 Task: Enable iCloud Drive to sync files across your devices. Create a folder and test its synchronization.
Action: Mouse pressed left at (182, 141)
Screenshot: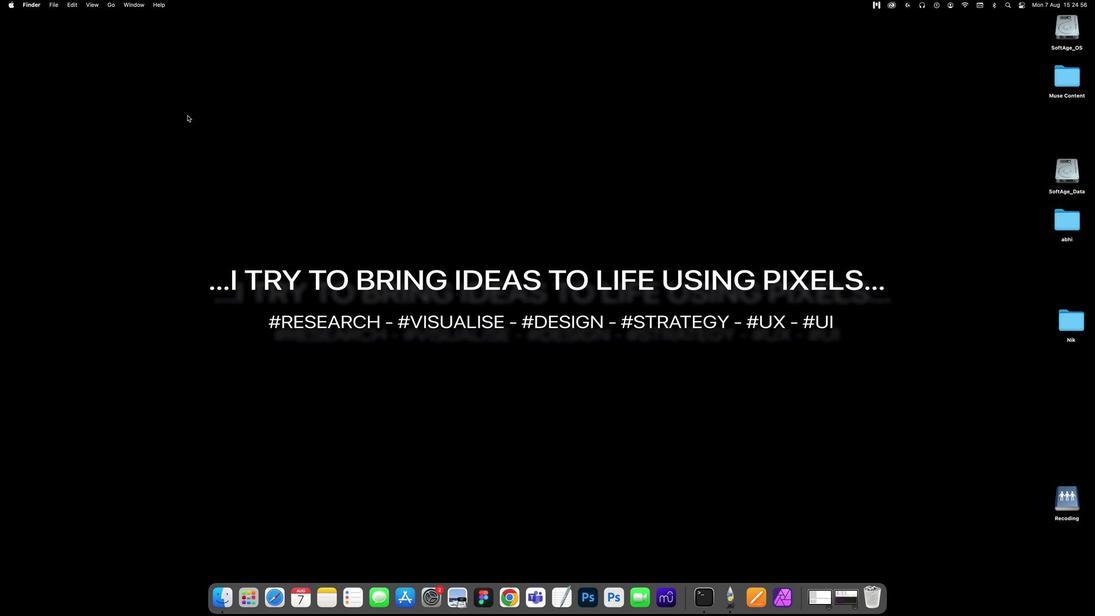 
Action: Mouse moved to (11, 81)
Screenshot: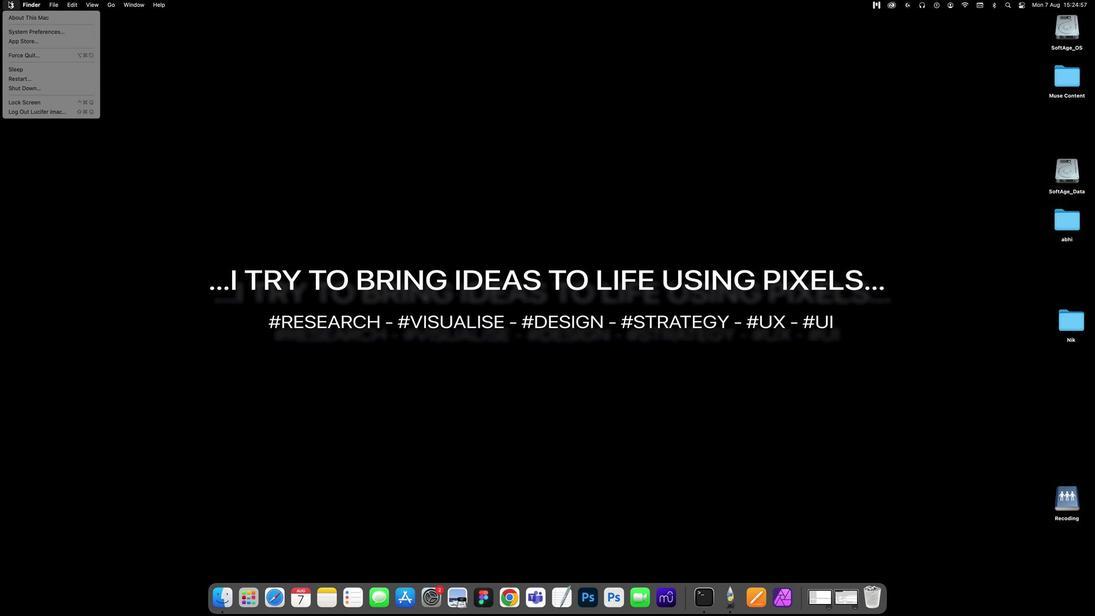 
Action: Mouse pressed left at (11, 81)
Screenshot: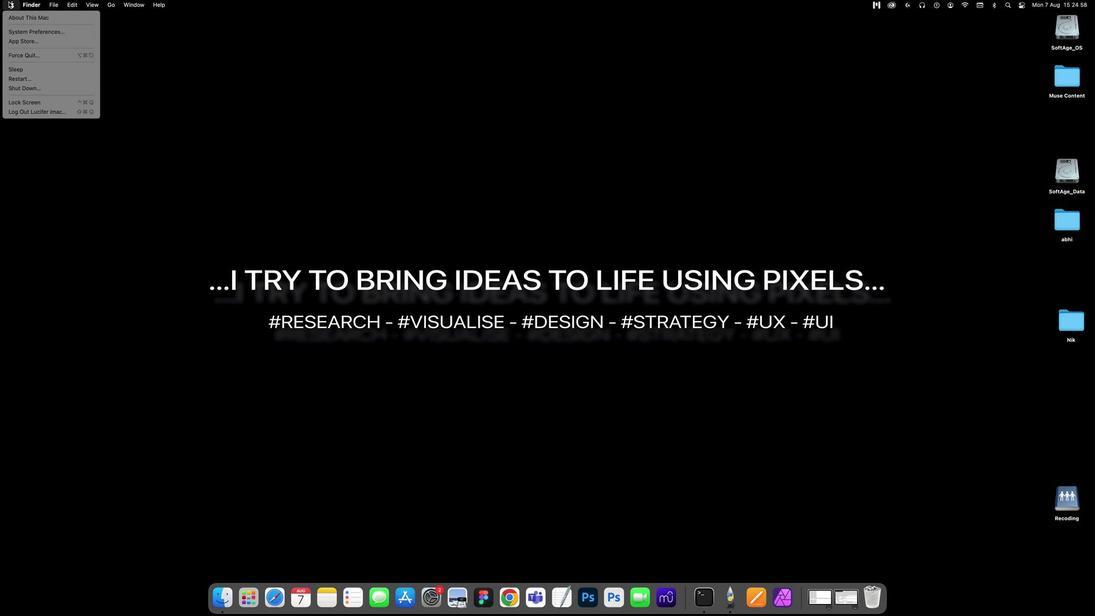 
Action: Mouse moved to (14, 95)
Screenshot: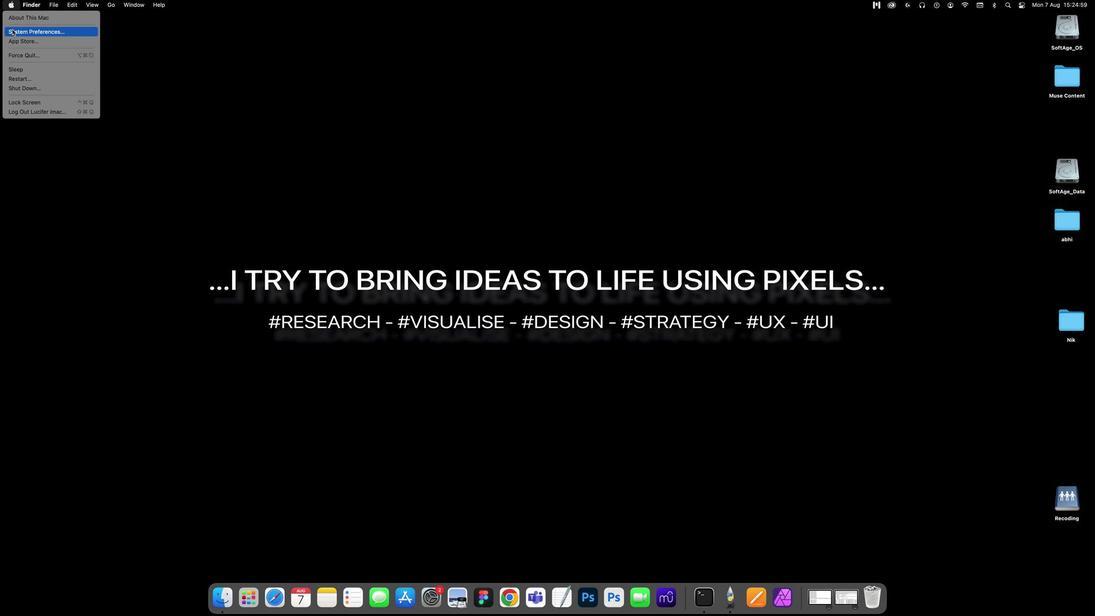 
Action: Mouse pressed left at (14, 95)
Screenshot: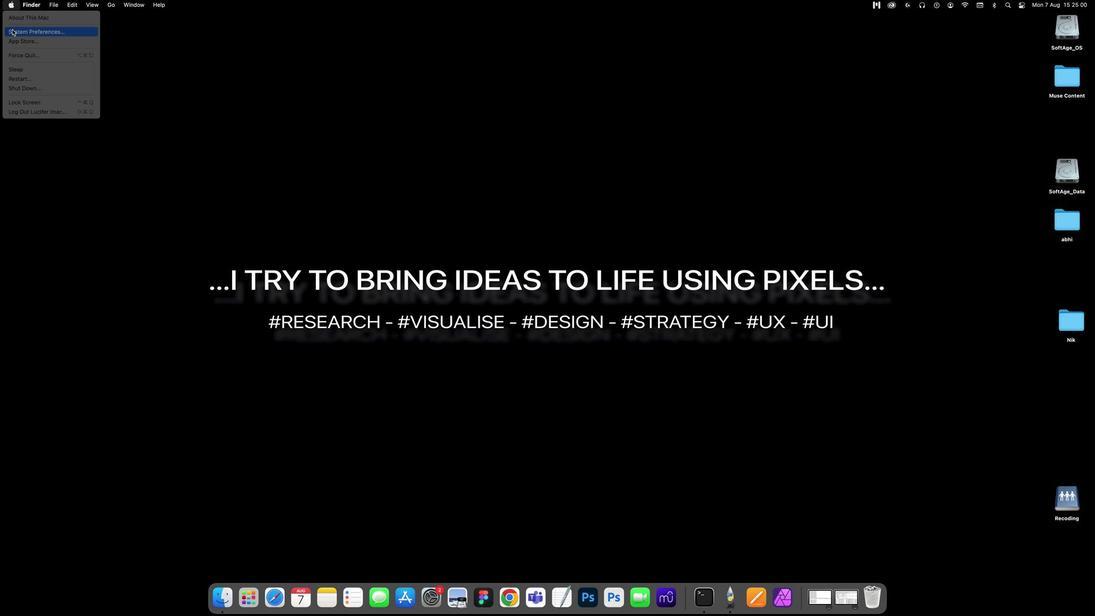 
Action: Mouse moved to (606, 166)
Screenshot: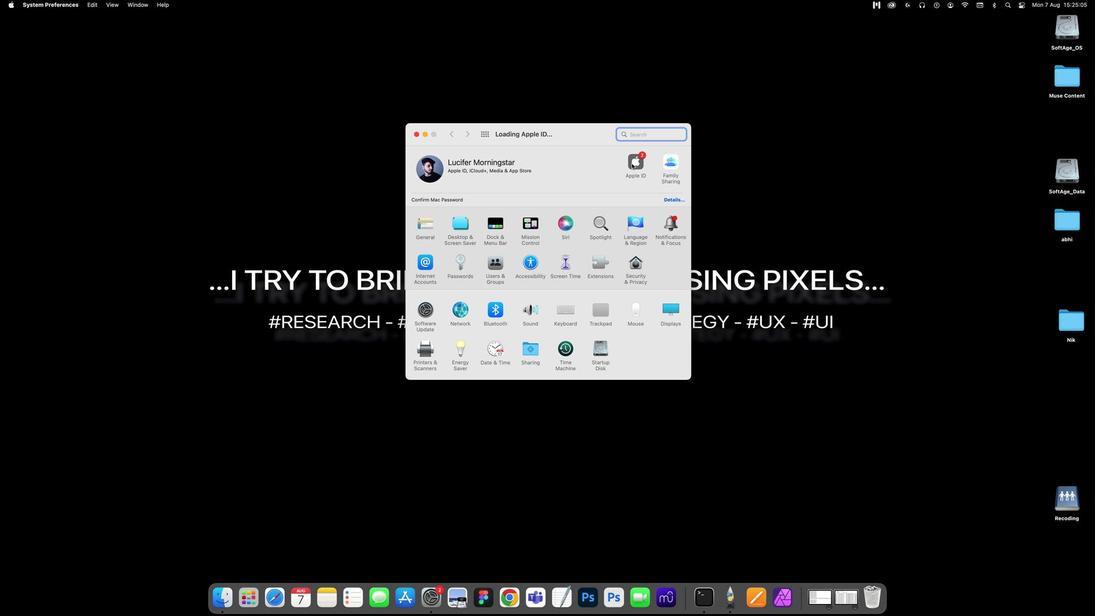 
Action: Mouse pressed left at (606, 166)
Screenshot: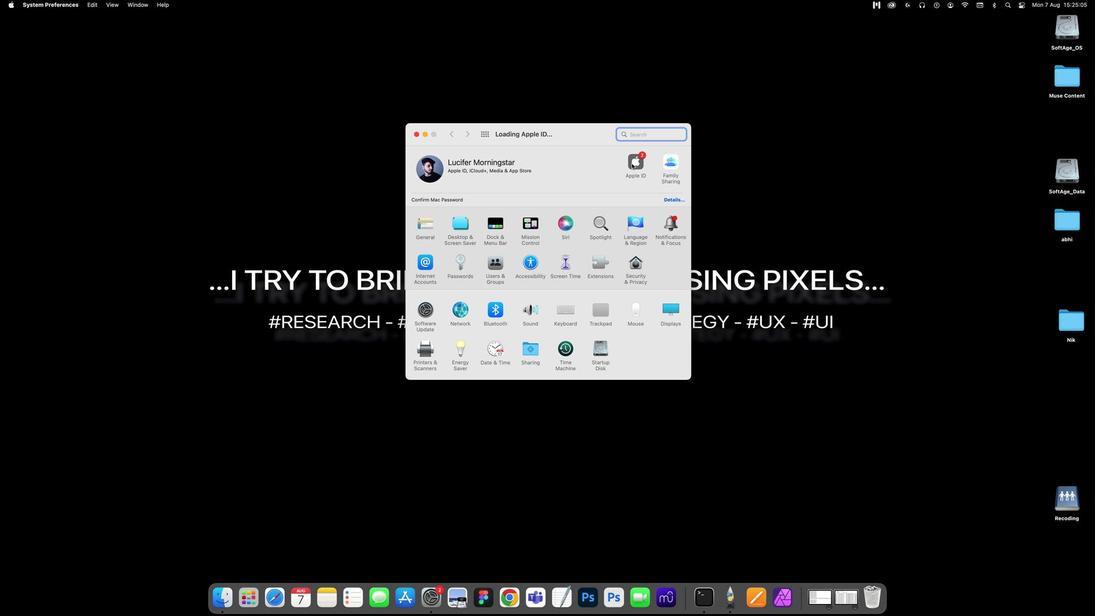 
Action: Mouse moved to (414, 237)
Screenshot: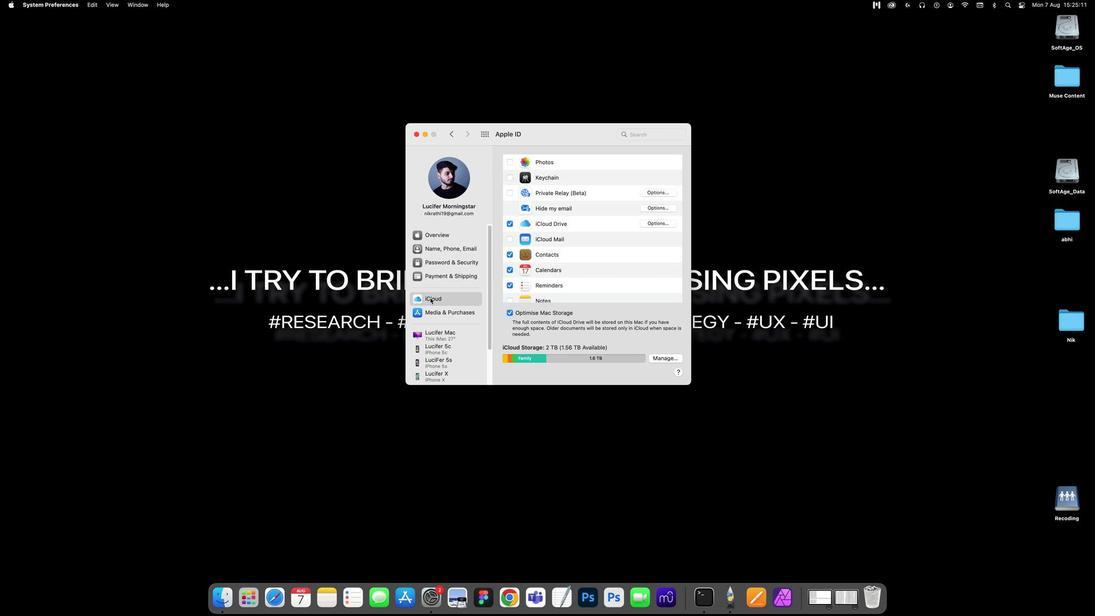 
Action: Mouse pressed left at (414, 237)
Screenshot: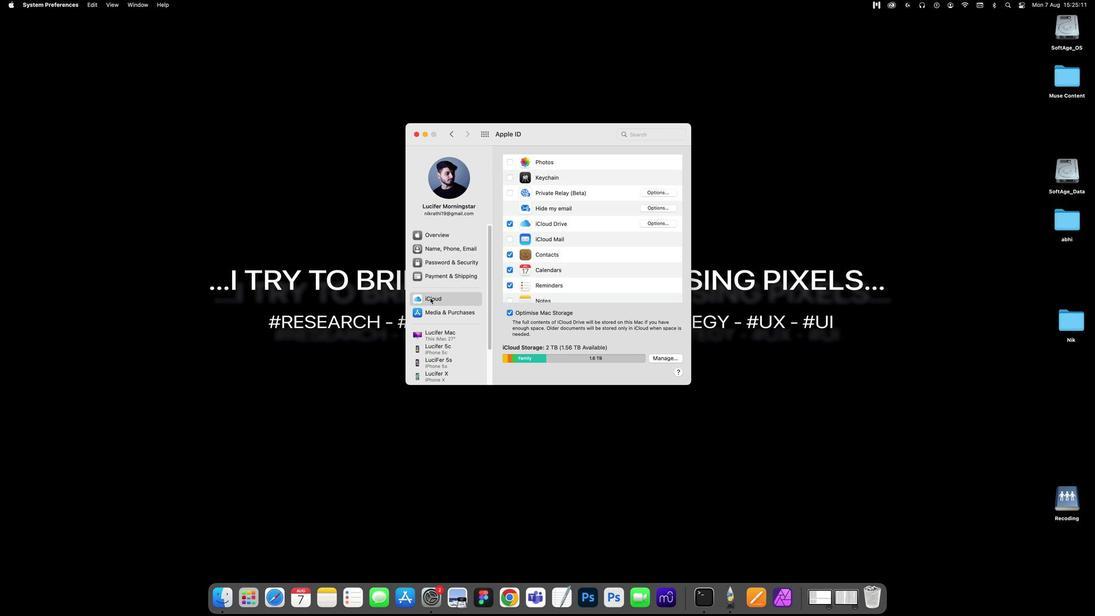
Action: Mouse moved to (495, 174)
Screenshot: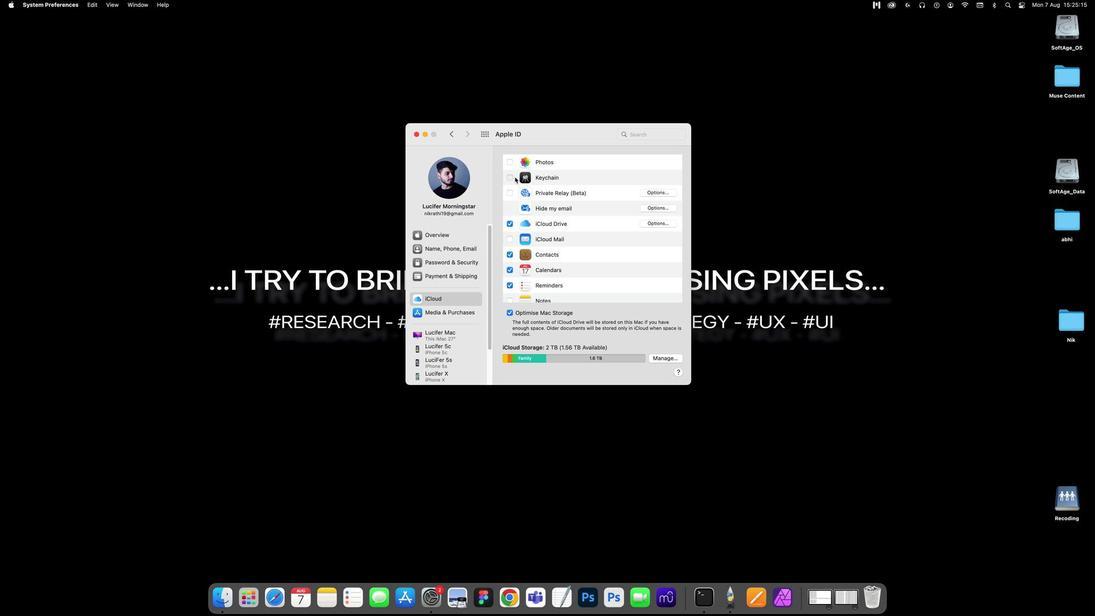 
Action: Mouse pressed left at (495, 174)
Screenshot: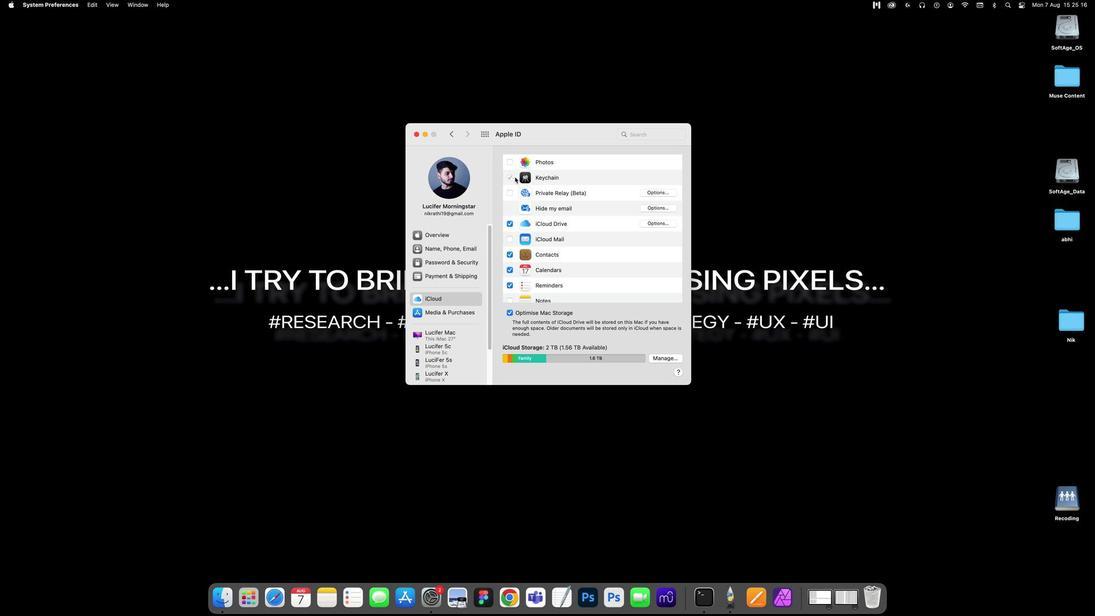 
Action: Mouse moved to (535, 232)
Screenshot: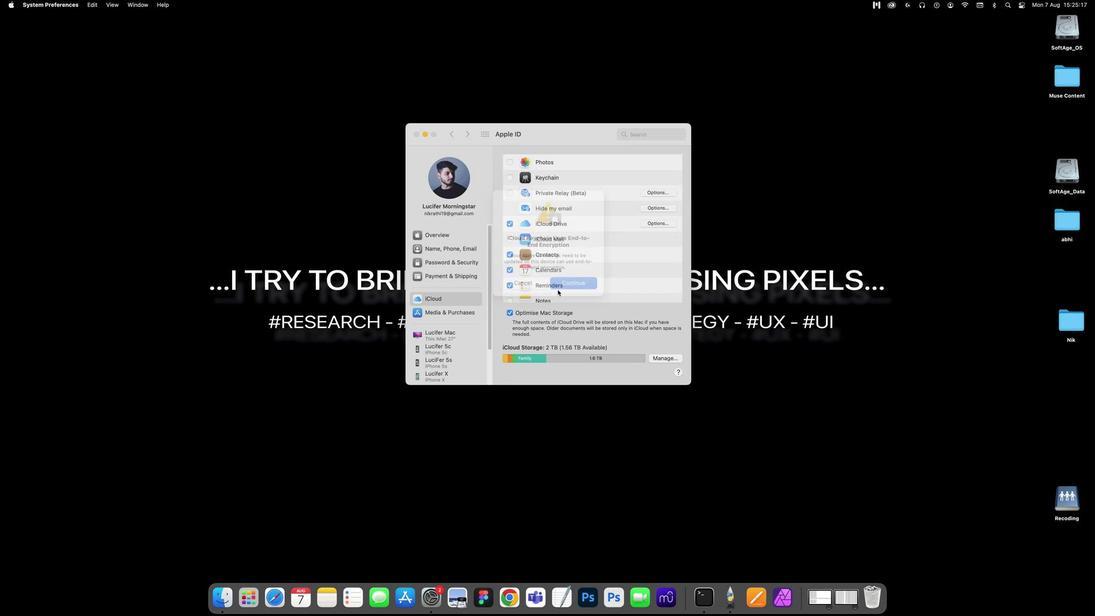 
Action: Mouse pressed left at (535, 232)
Screenshot: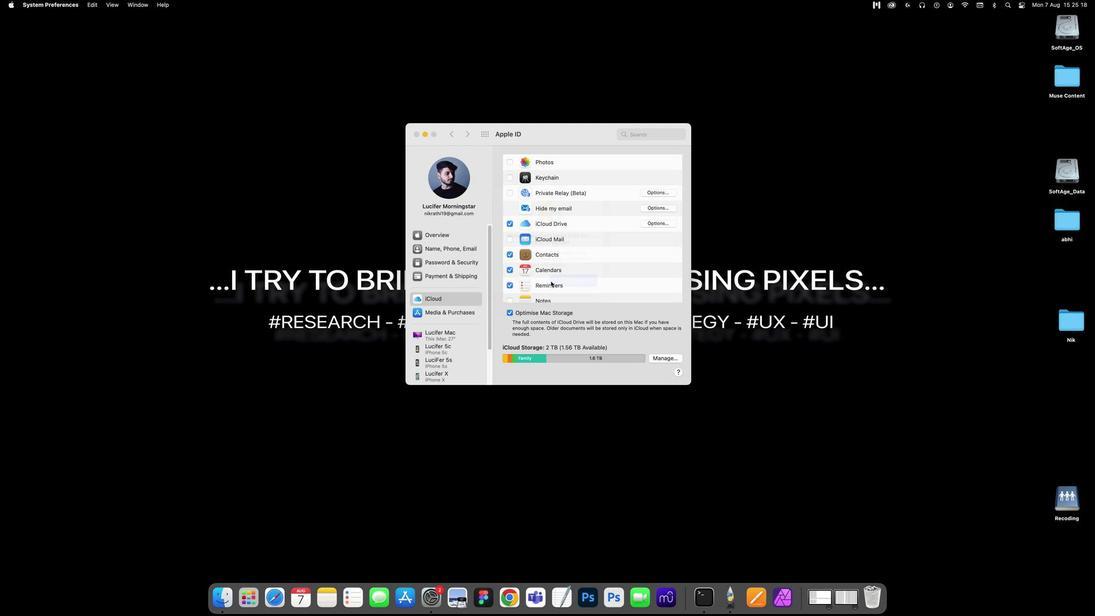 
Action: Mouse moved to (487, 198)
Screenshot: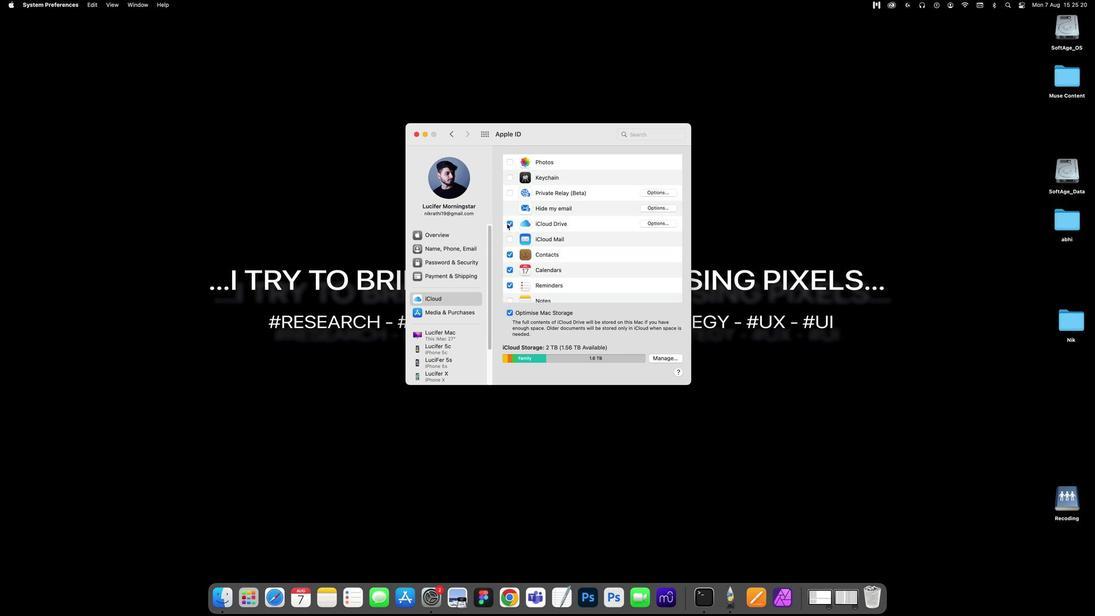 
Action: Mouse pressed left at (487, 198)
Screenshot: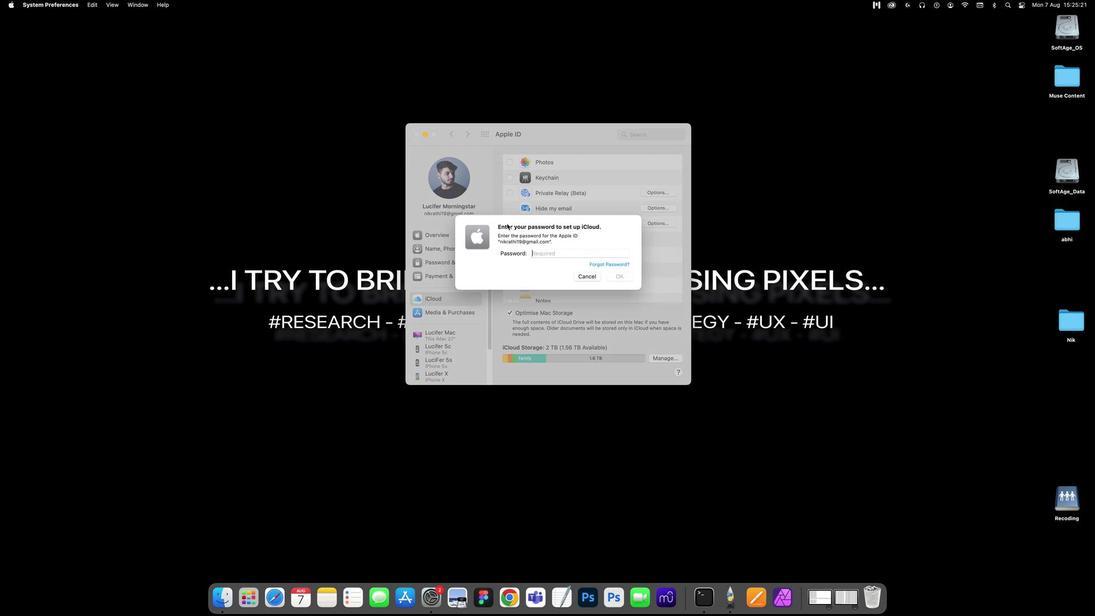 
Action: Mouse moved to (527, 226)
Screenshot: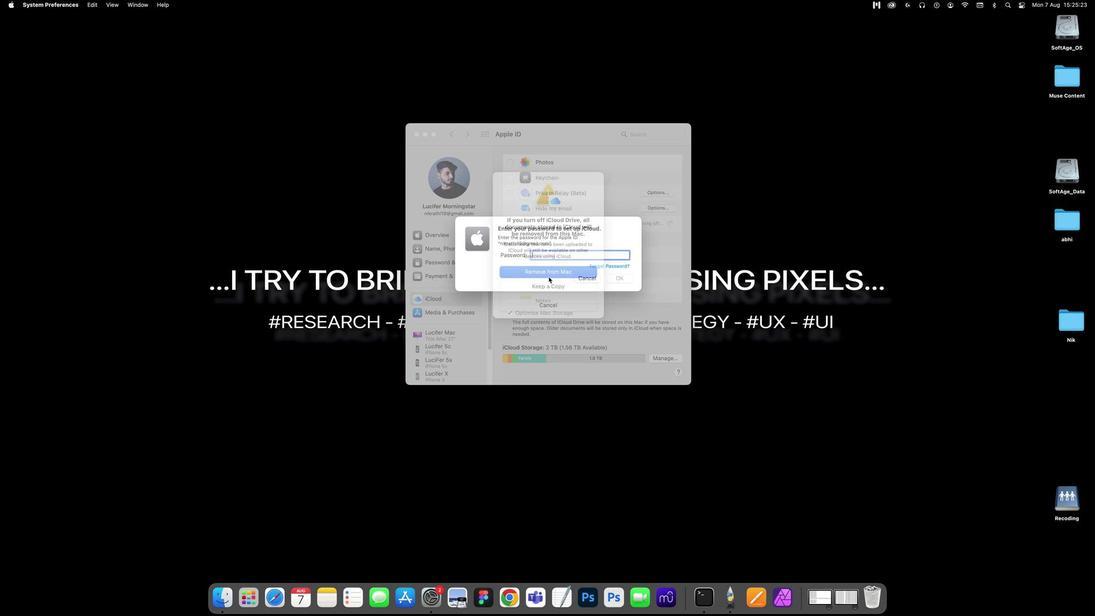 
Action: Mouse pressed left at (527, 226)
Screenshot: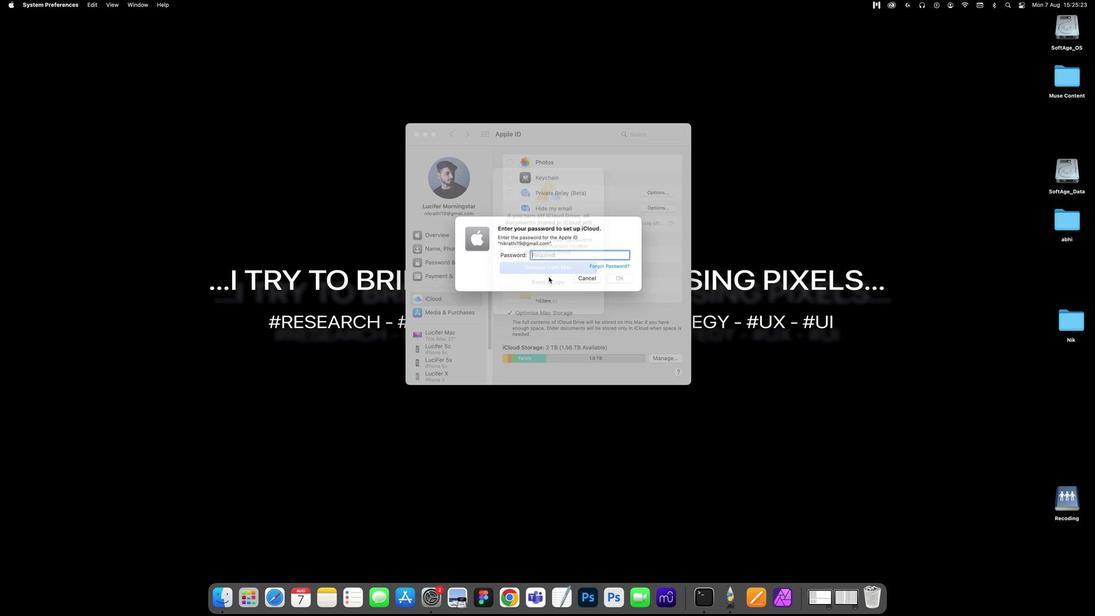 
Action: Mouse moved to (522, 202)
Screenshot: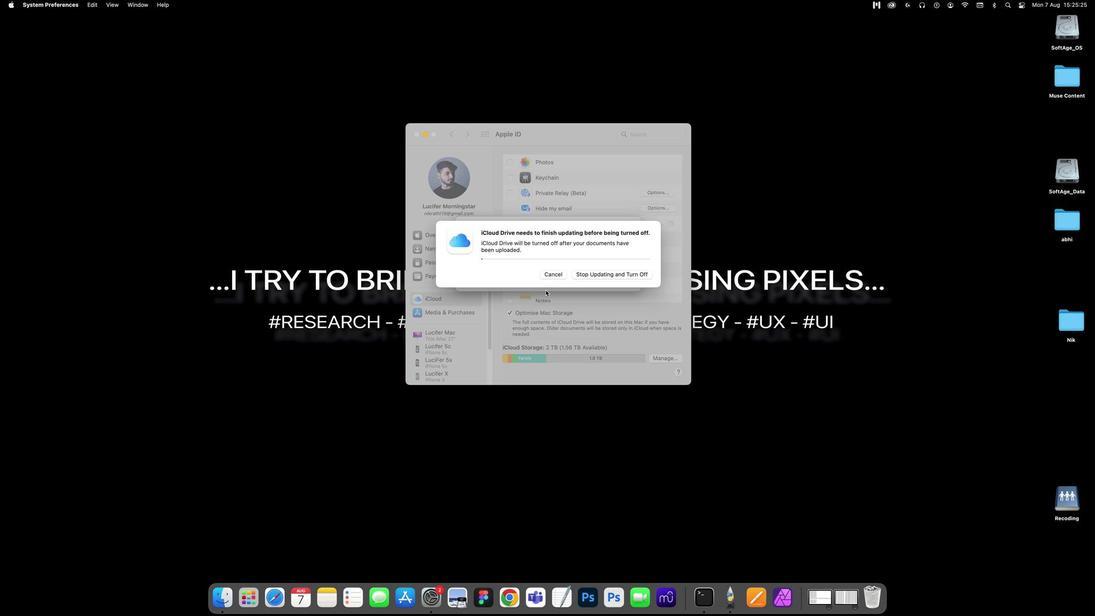 
Action: Mouse pressed left at (522, 202)
Screenshot: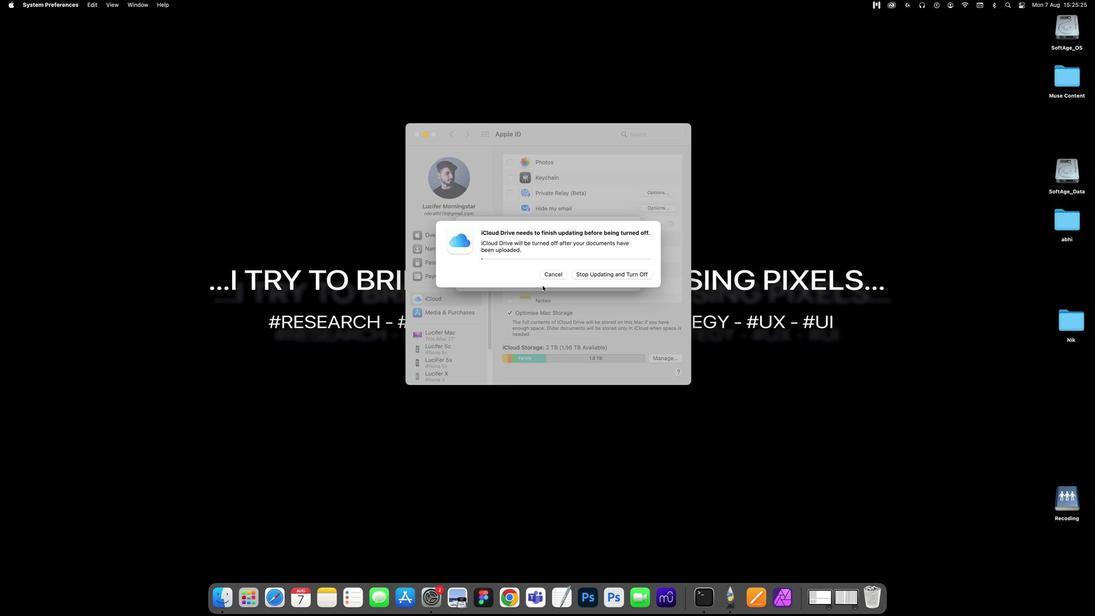
Action: Mouse moved to (530, 215)
Screenshot: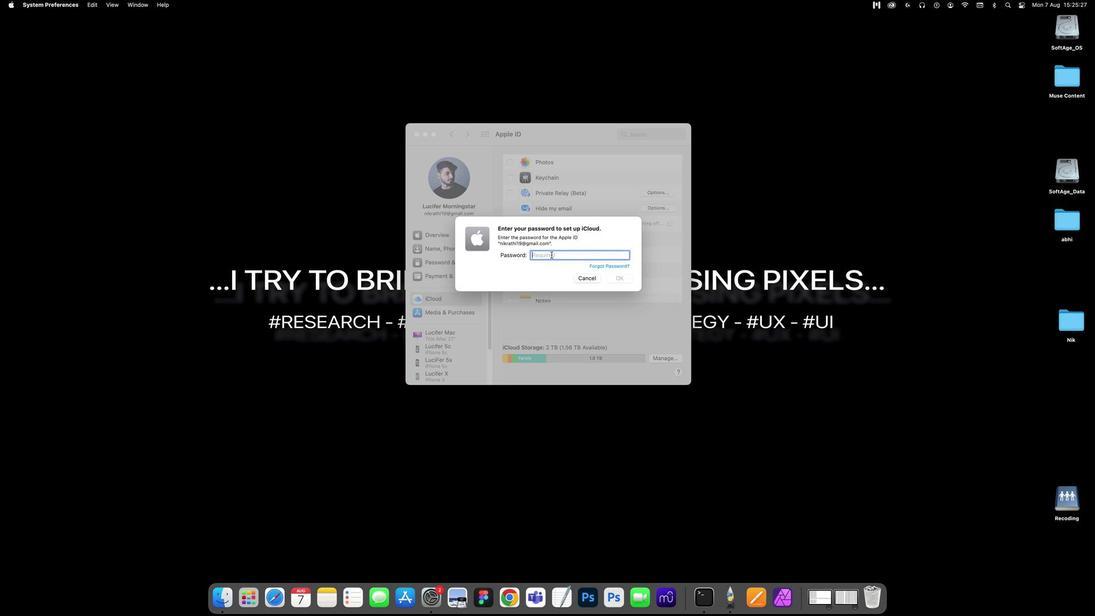 
Action: Mouse pressed left at (530, 215)
Screenshot: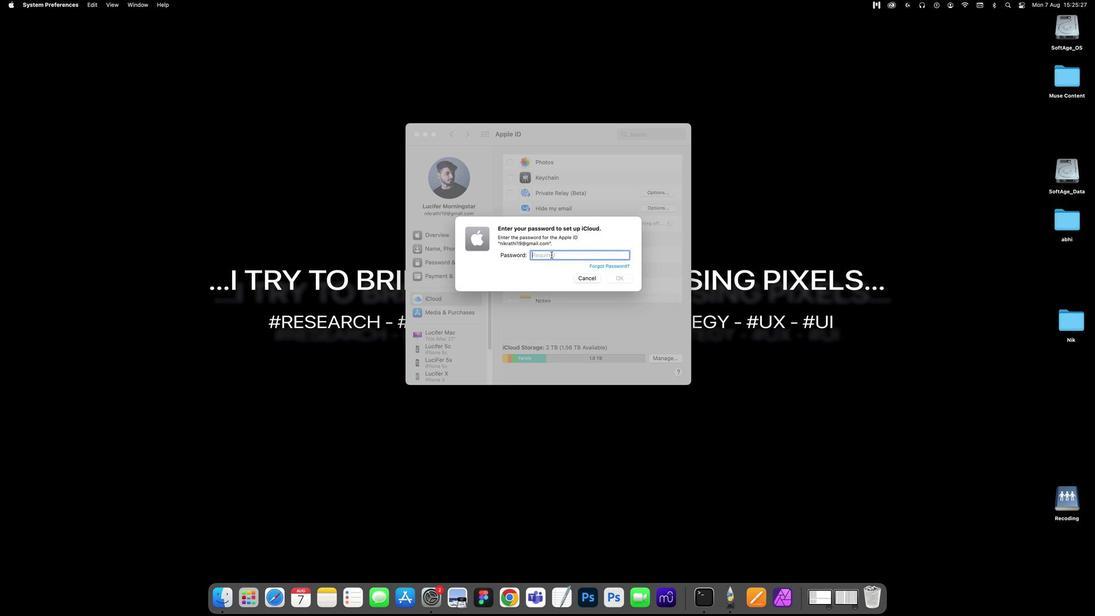 
Action: Key pressed Key.caps_lockKey.caps_lock
Screenshot: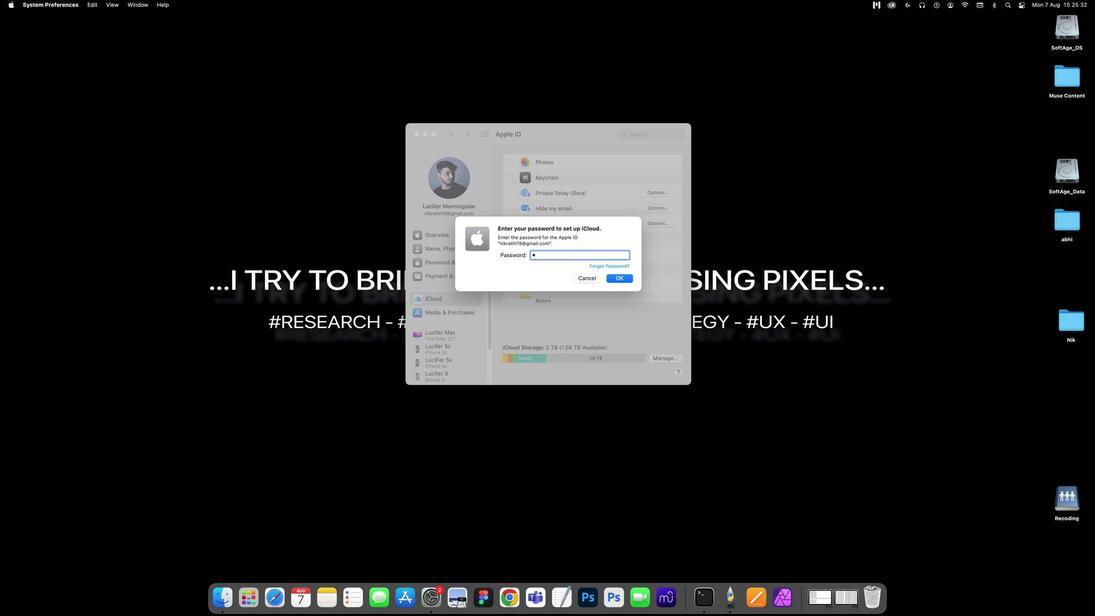 
Action: Mouse moved to (561, 224)
Screenshot: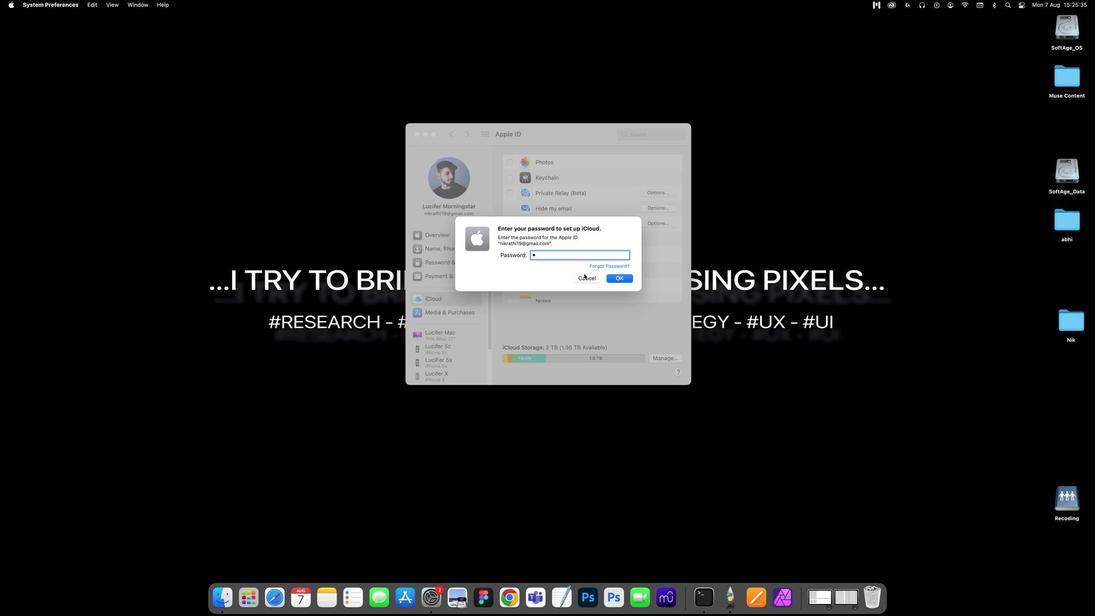 
Action: Mouse pressed left at (561, 224)
Screenshot: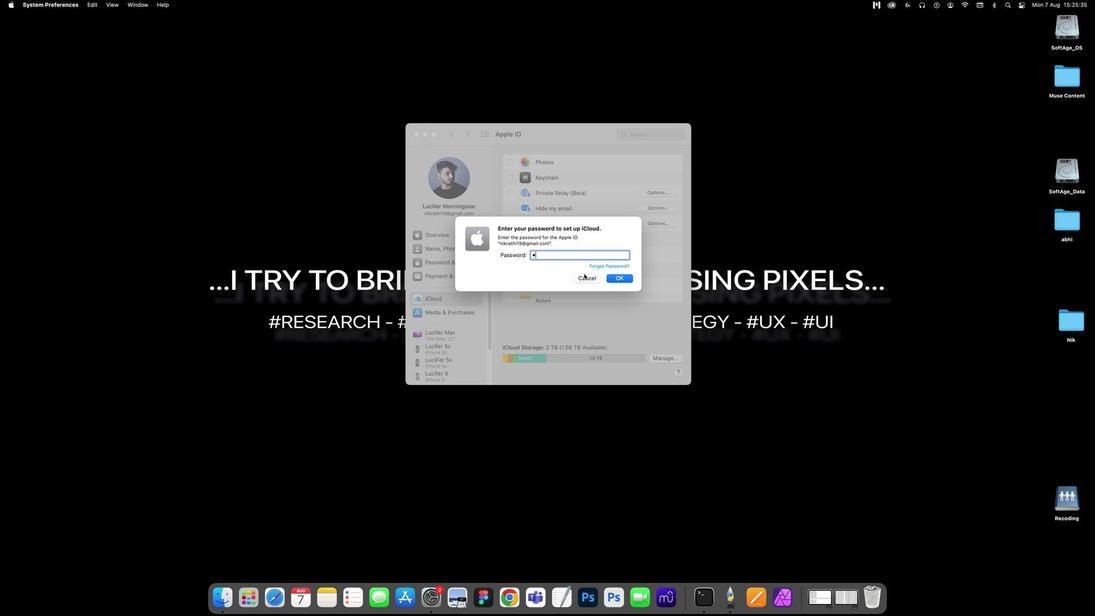 
Action: Mouse moved to (564, 224)
Screenshot: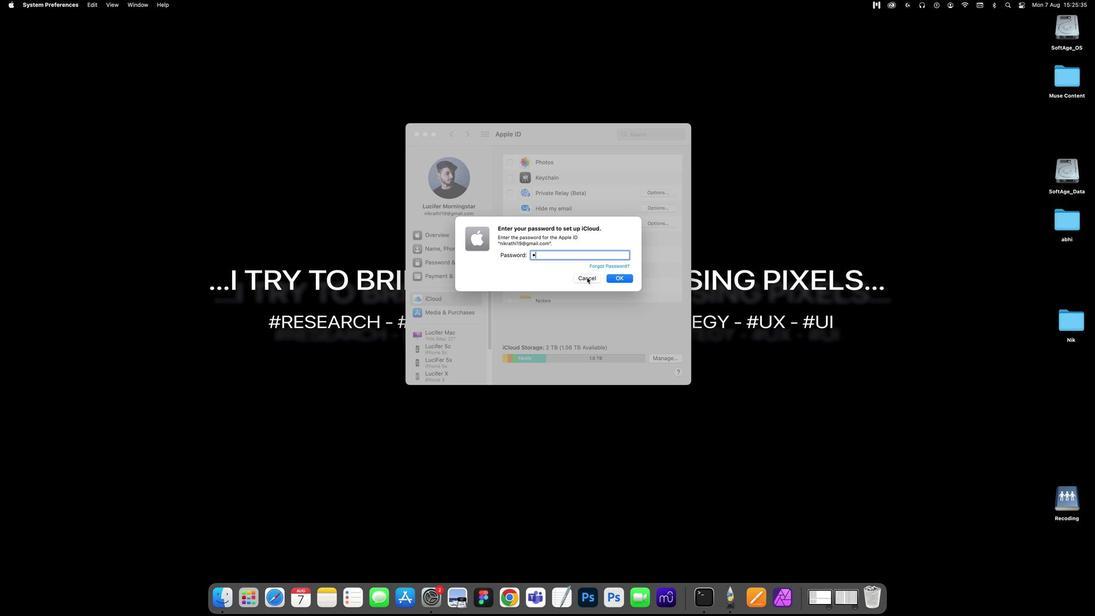 
Action: Mouse pressed left at (564, 224)
Screenshot: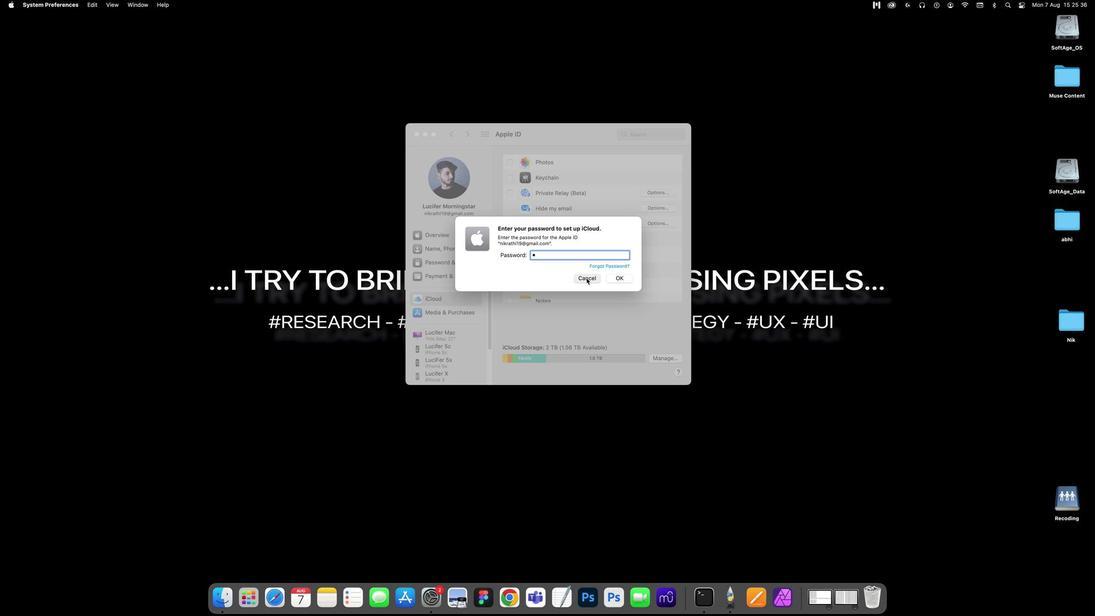 
Action: Mouse moved to (563, 227)
Screenshot: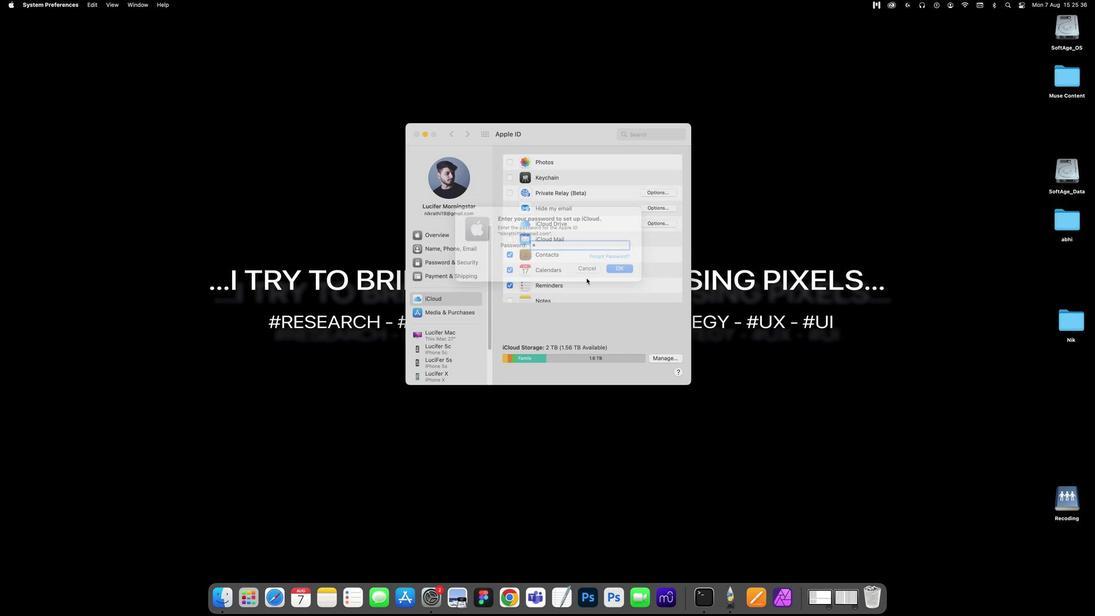 
Action: Mouse pressed left at (563, 227)
Screenshot: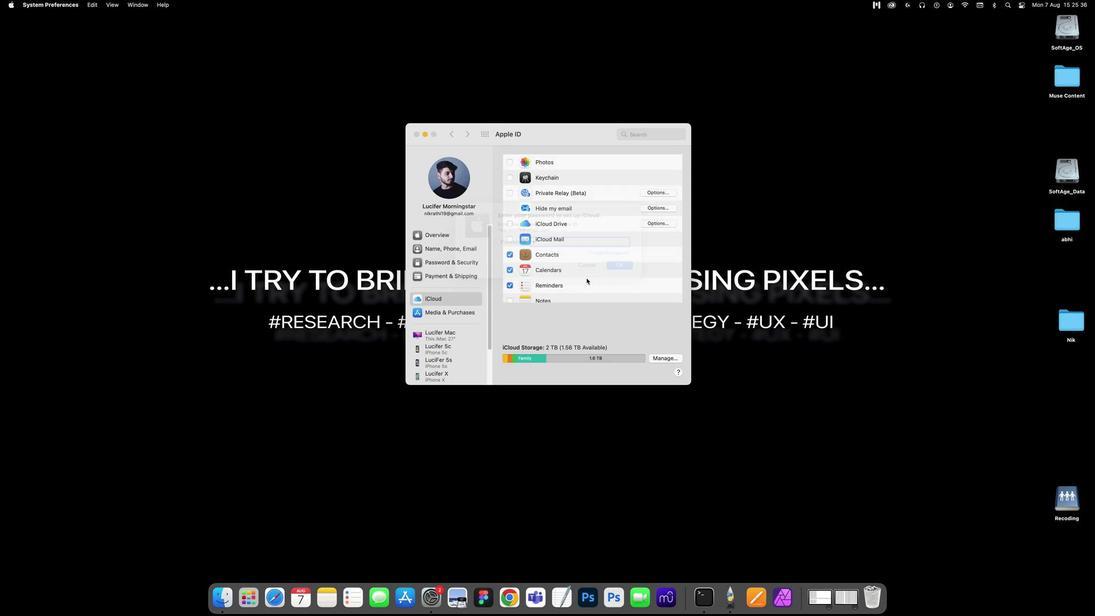 
Action: Mouse scrolled (563, 227) with delta (3, 80)
Screenshot: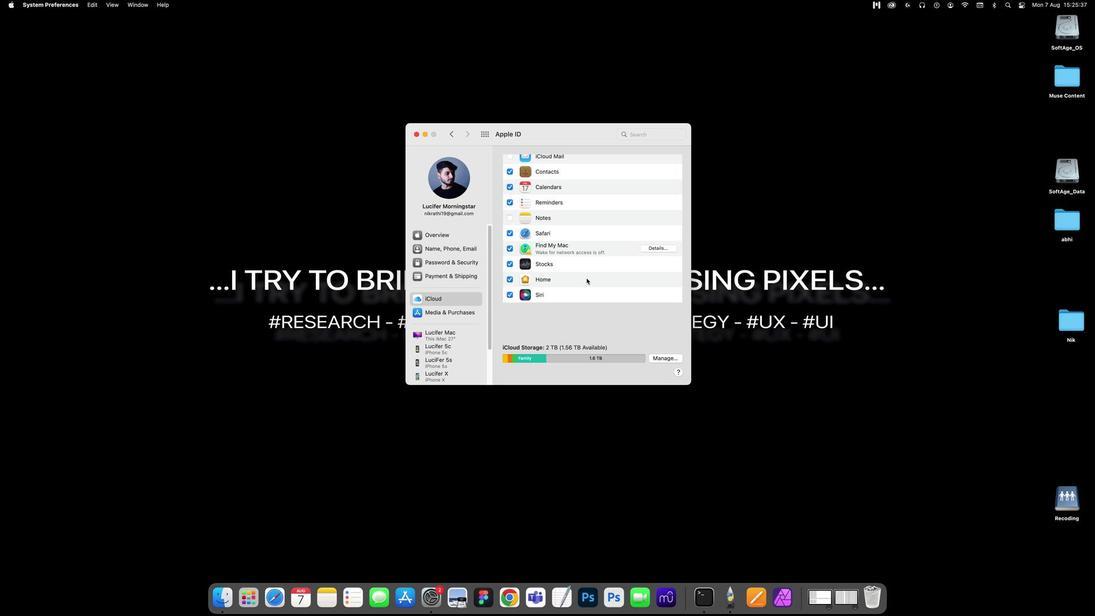 
Action: Mouse scrolled (563, 227) with delta (3, 80)
Screenshot: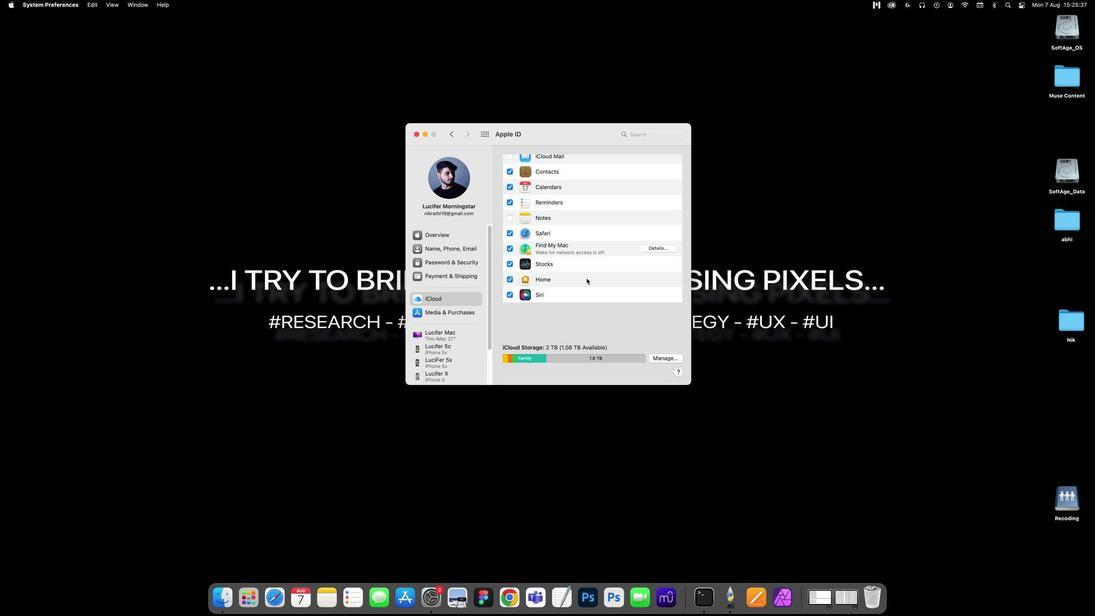 
Action: Mouse scrolled (563, 227) with delta (3, 79)
Screenshot: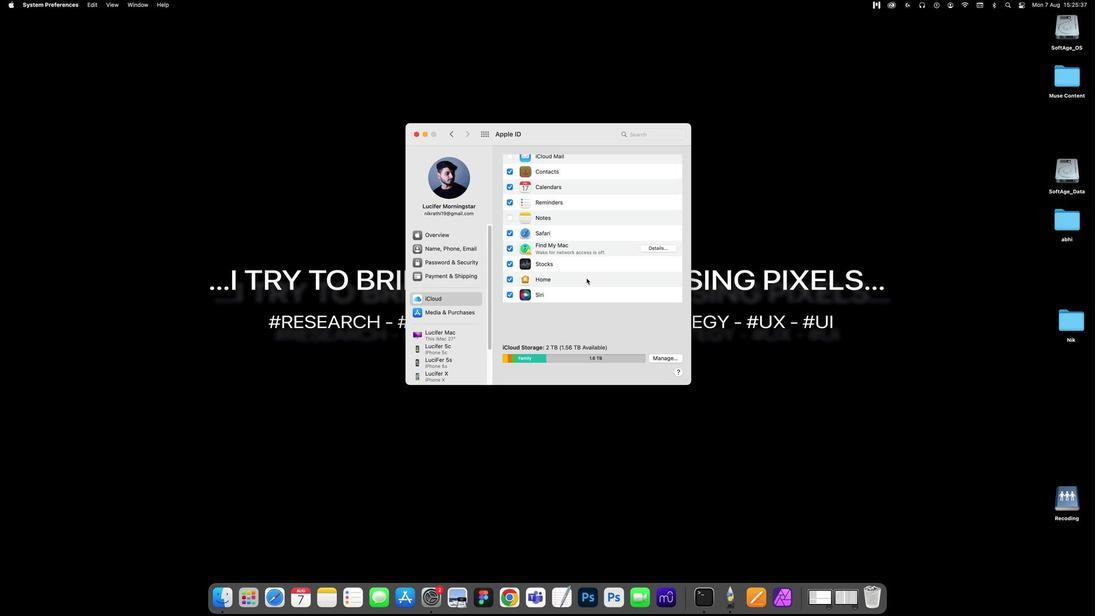 
Action: Mouse scrolled (563, 227) with delta (3, 79)
Screenshot: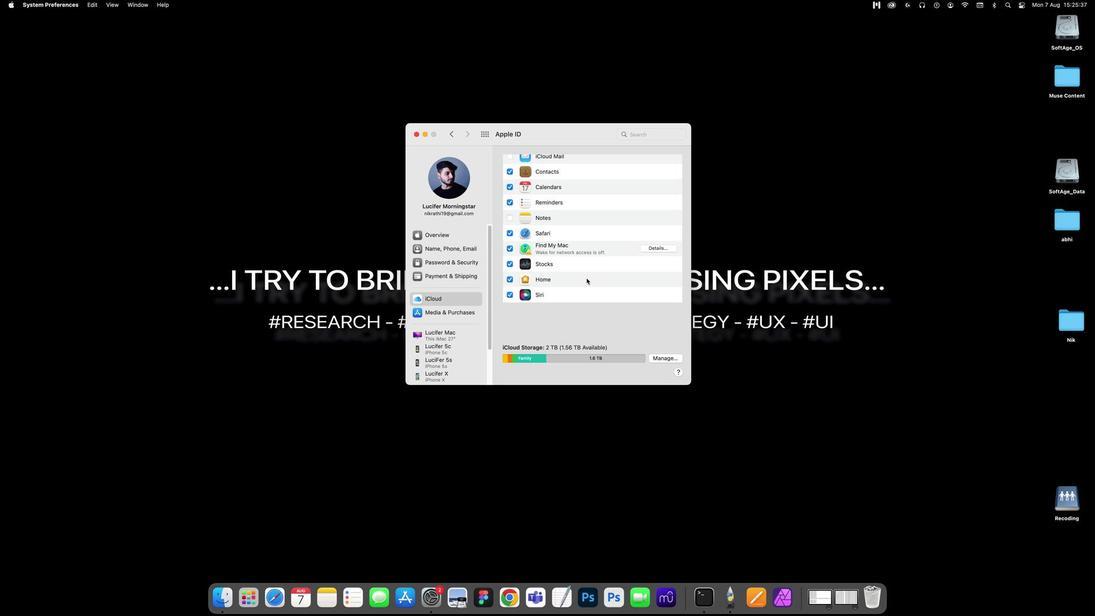 
Action: Mouse scrolled (563, 227) with delta (3, 78)
Screenshot: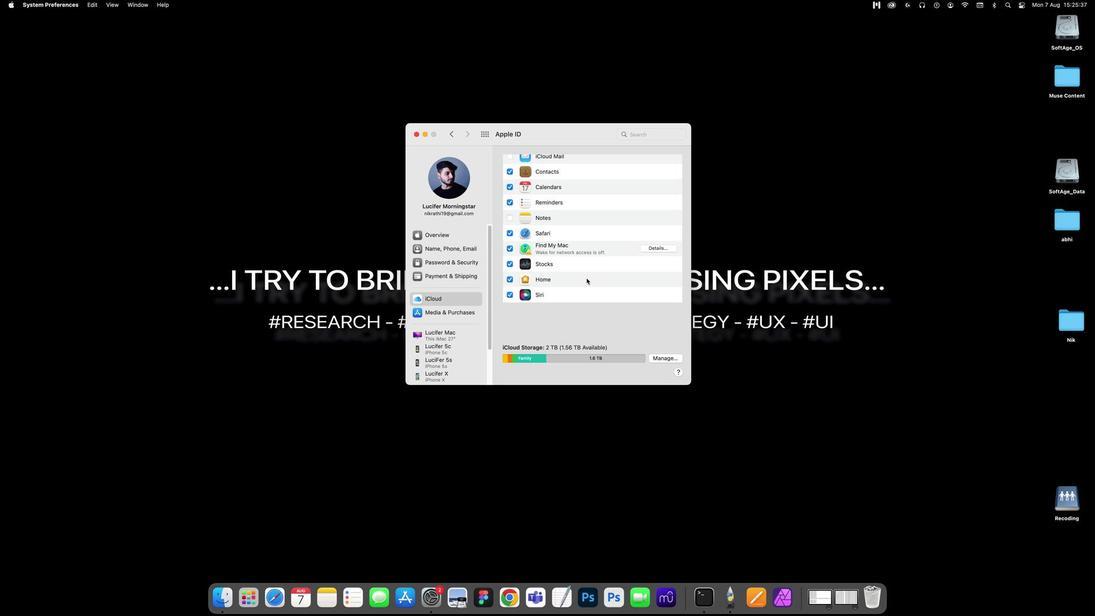 
Action: Mouse scrolled (563, 227) with delta (3, 78)
Screenshot: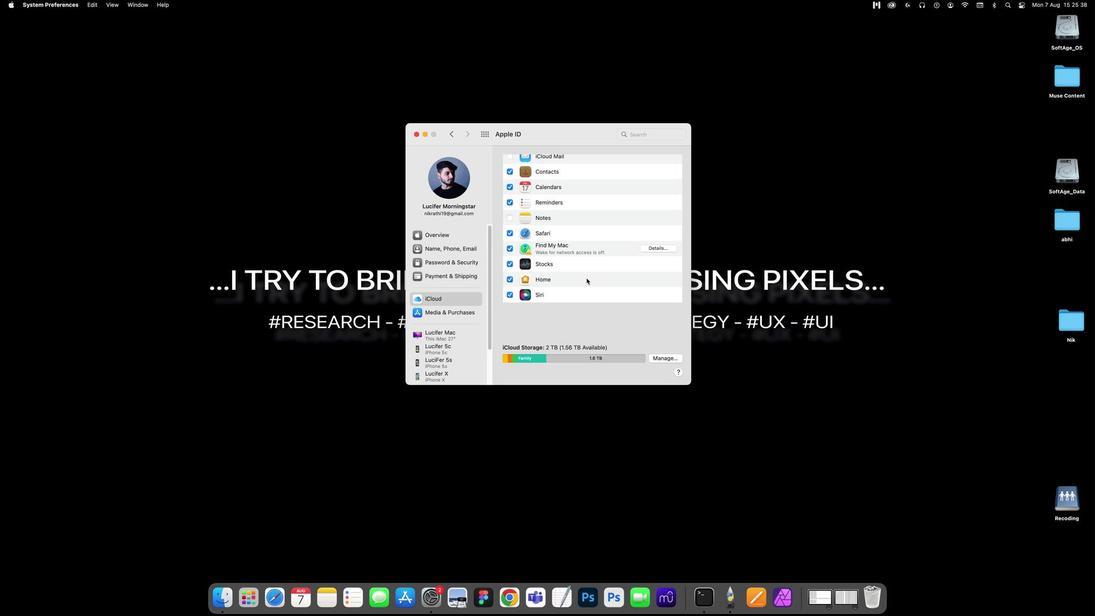 
Action: Mouse moved to (489, 219)
Screenshot: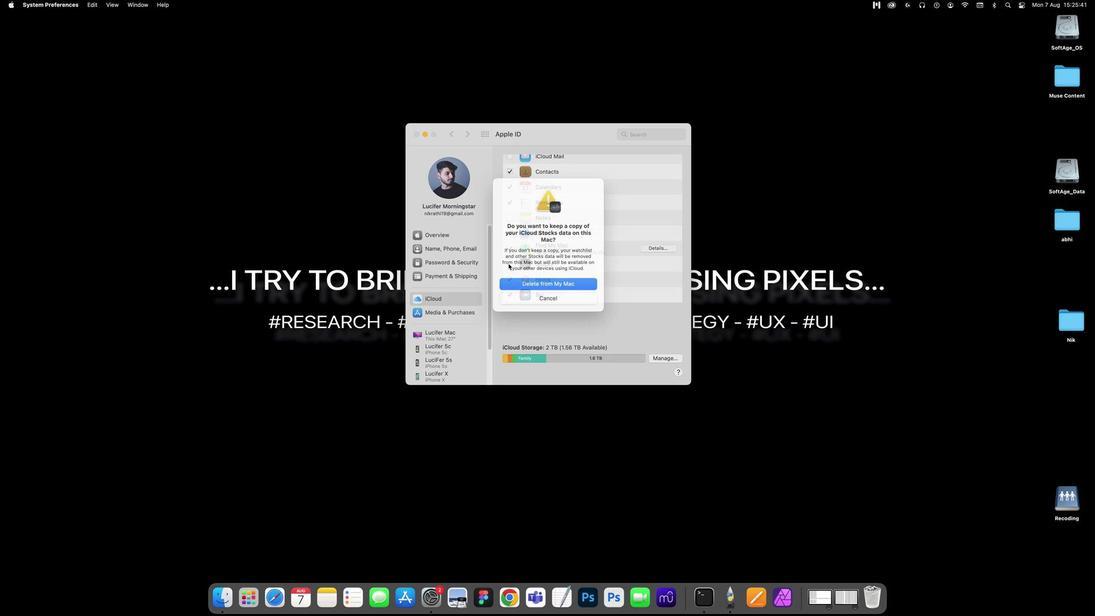
Action: Mouse pressed left at (489, 219)
Screenshot: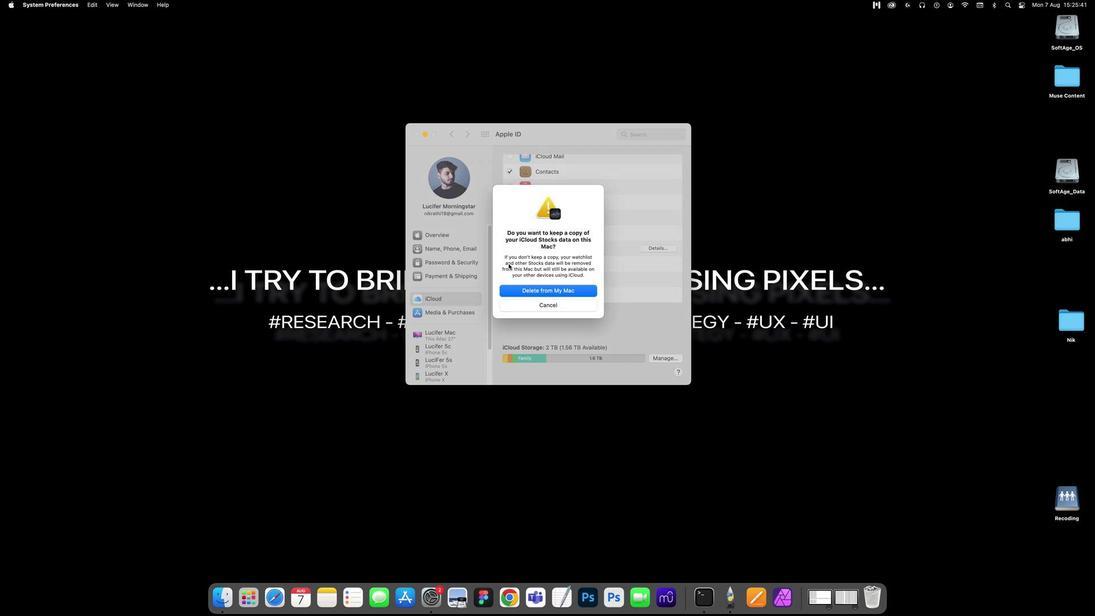
Action: Mouse moved to (499, 233)
Screenshot: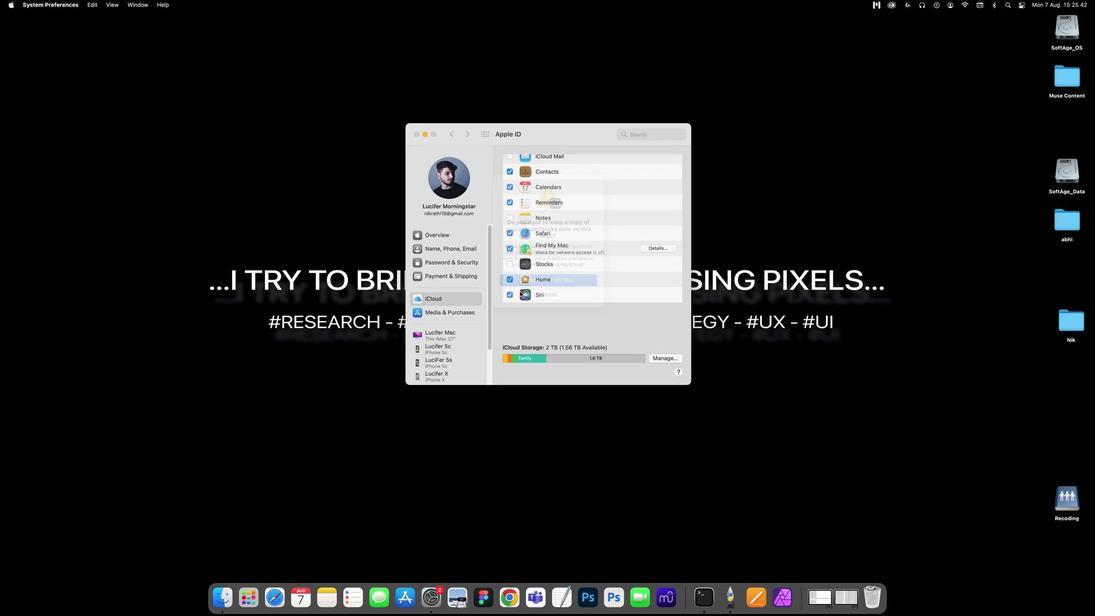 
Action: Mouse pressed left at (499, 233)
Screenshot: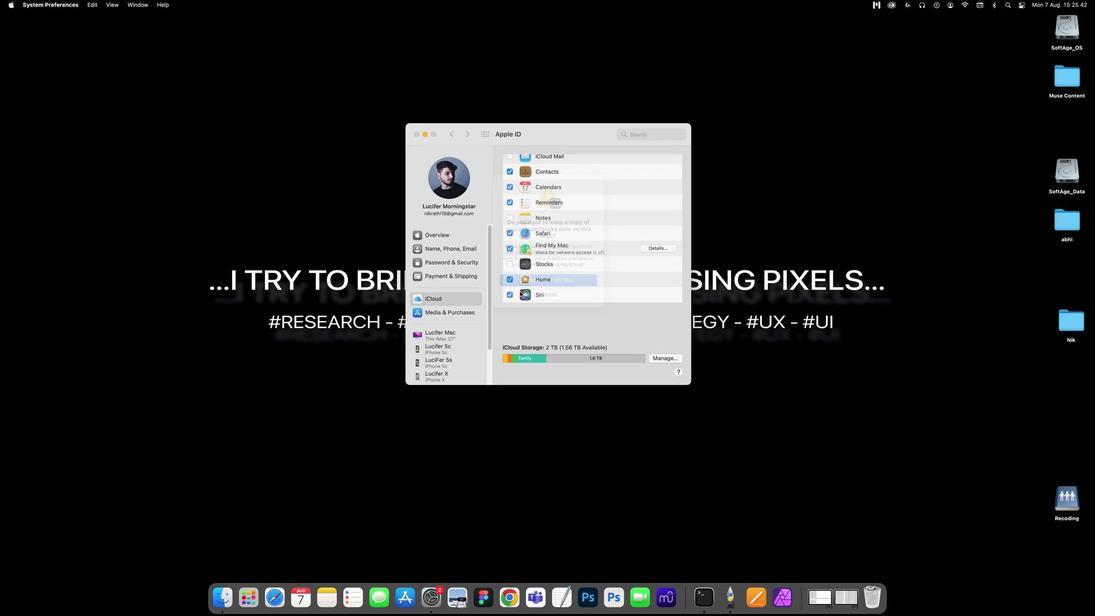 
Action: Mouse moved to (487, 227)
Screenshot: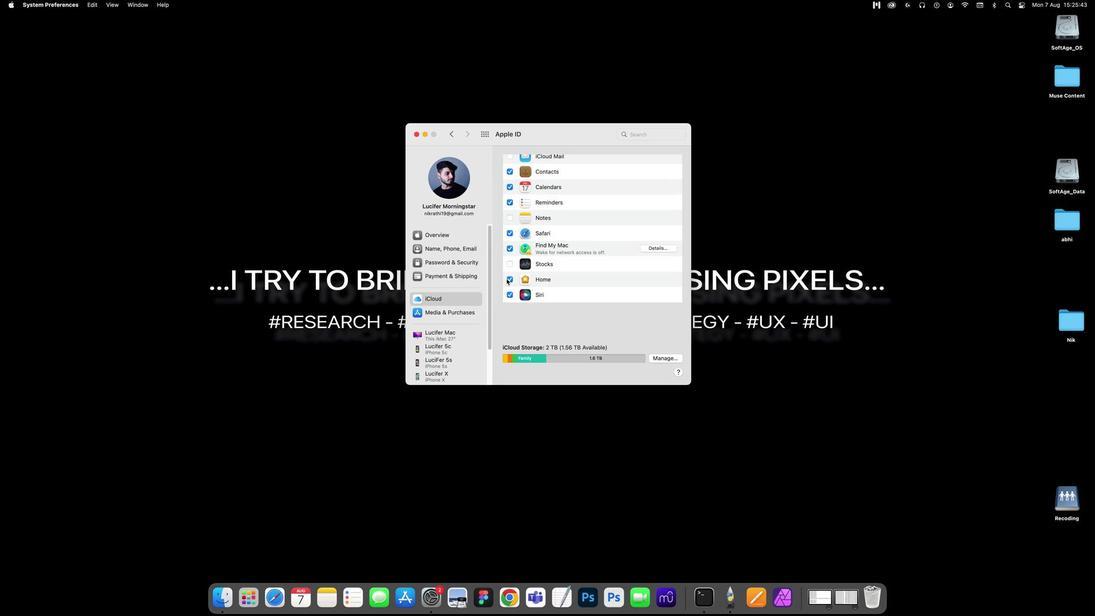 
Action: Mouse pressed left at (487, 227)
Screenshot: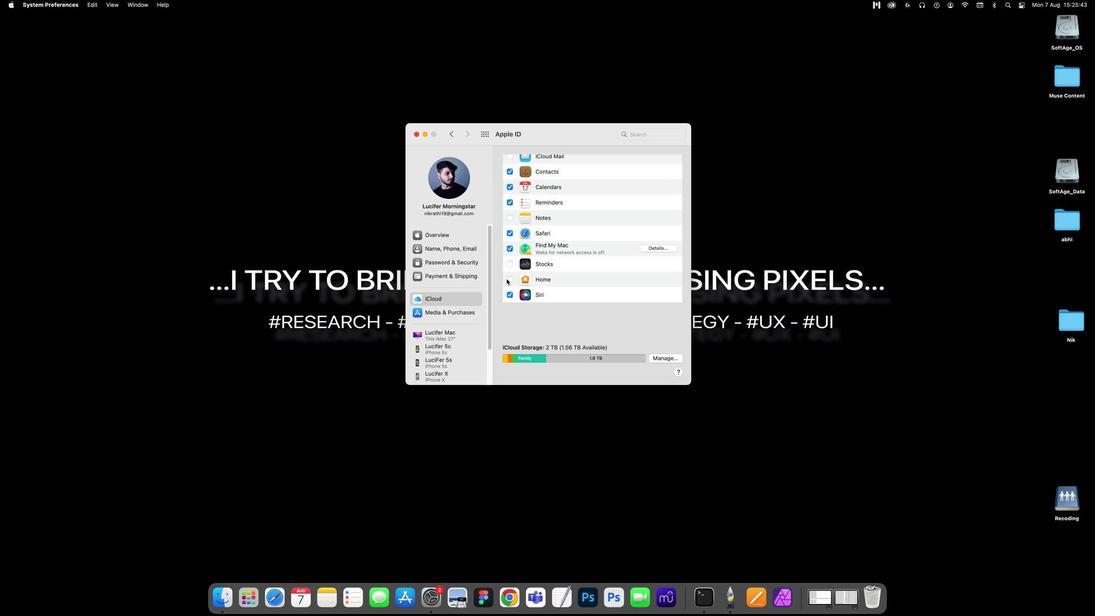 
Action: Mouse moved to (491, 235)
Screenshot: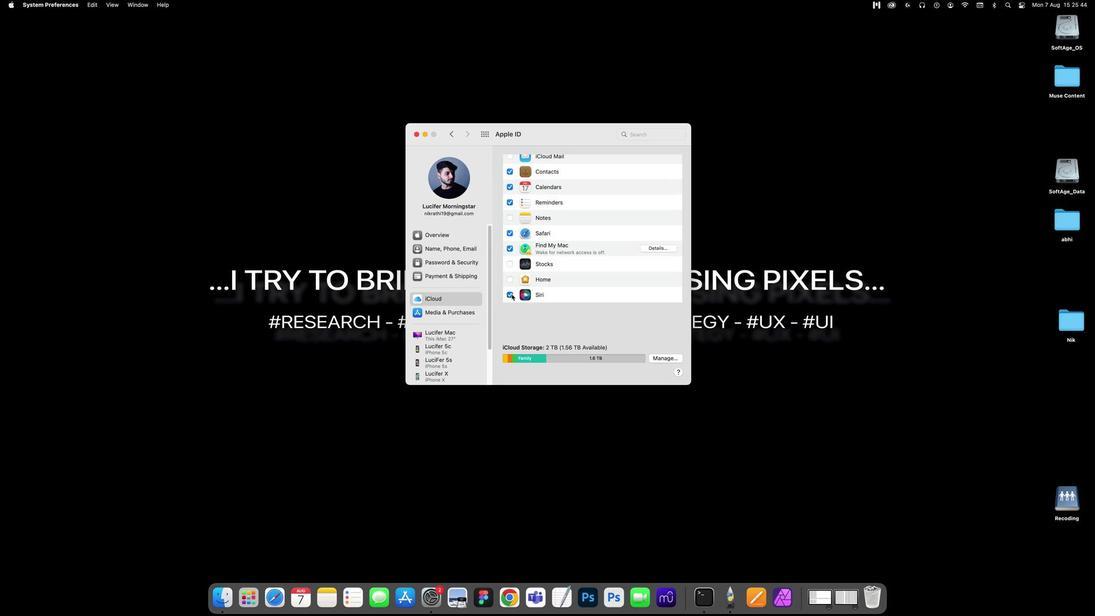 
Action: Mouse pressed left at (491, 235)
Screenshot: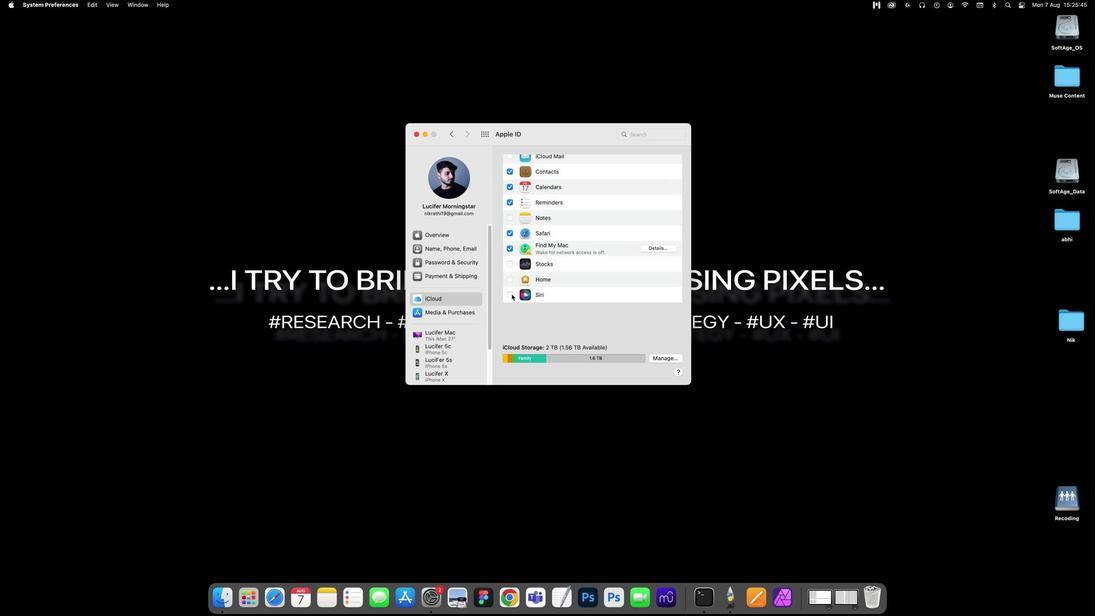 
Action: Mouse moved to (489, 187)
Screenshot: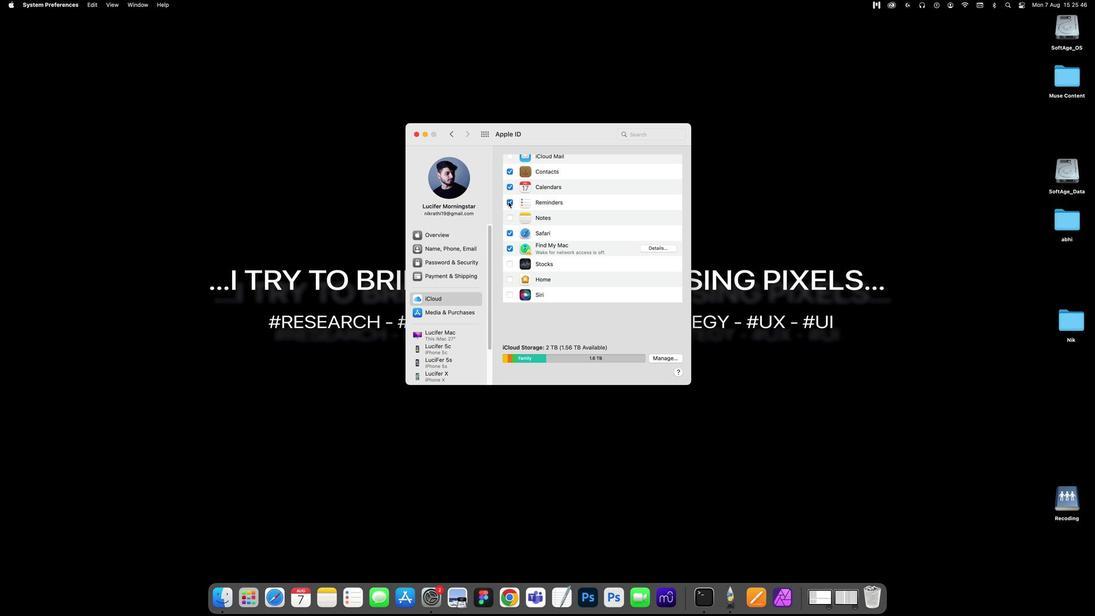 
Action: Mouse pressed left at (489, 187)
Screenshot: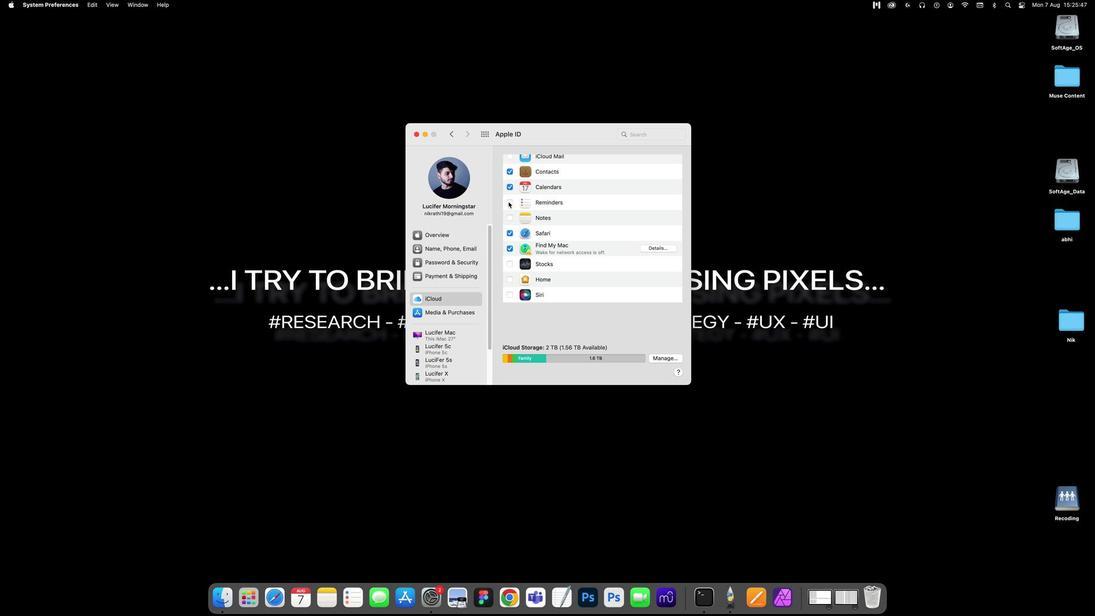 
Action: Mouse moved to (489, 178)
Screenshot: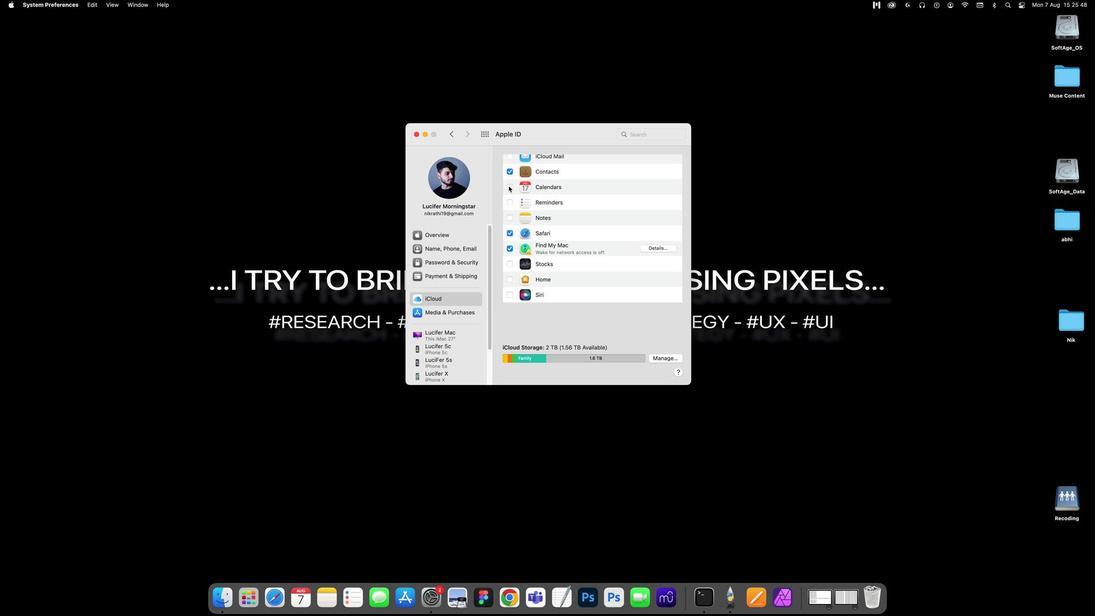 
Action: Mouse pressed left at (489, 178)
Screenshot: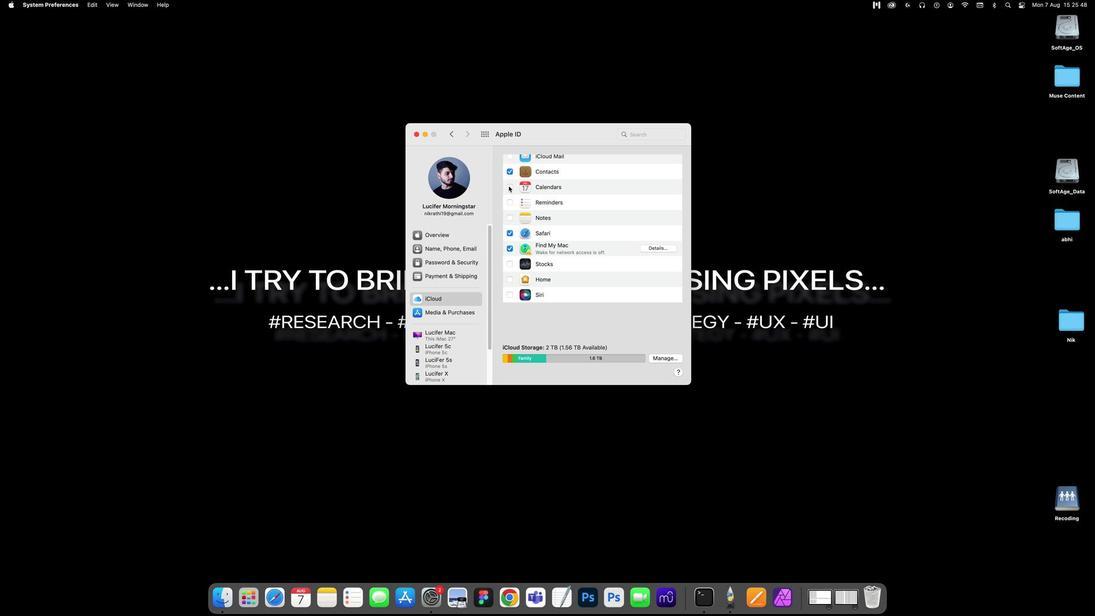 
Action: Mouse moved to (489, 170)
Screenshot: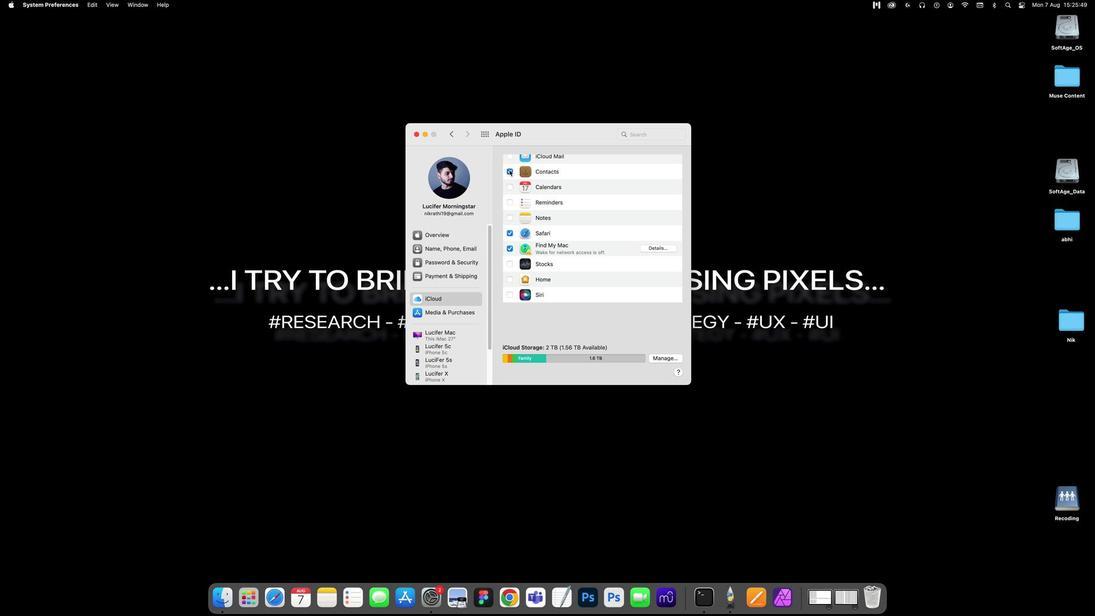 
Action: Mouse pressed left at (489, 170)
Screenshot: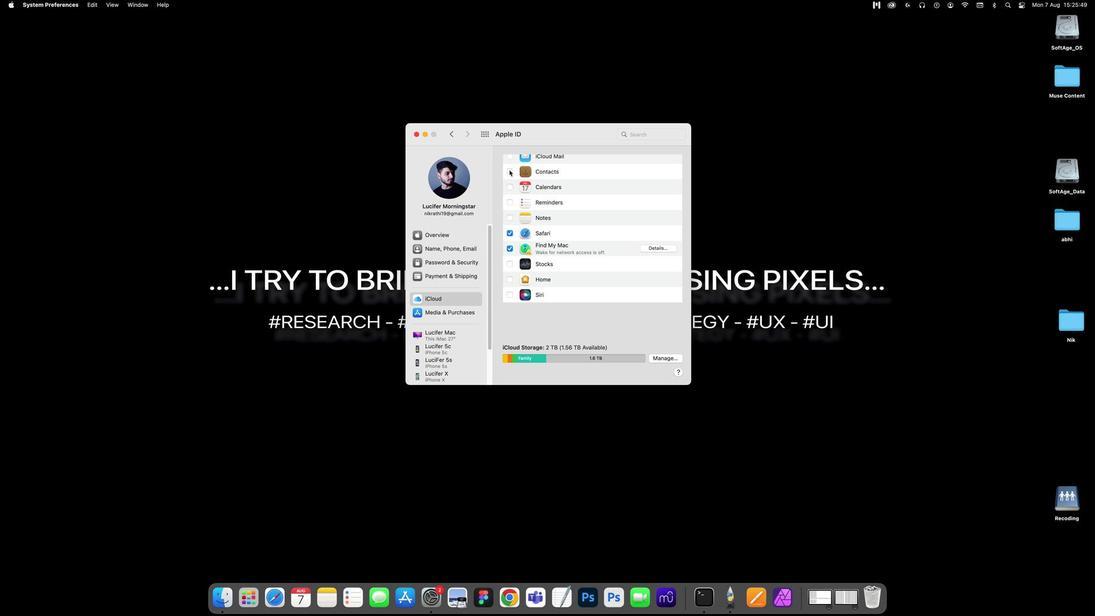 
Action: Mouse moved to (493, 170)
Screenshot: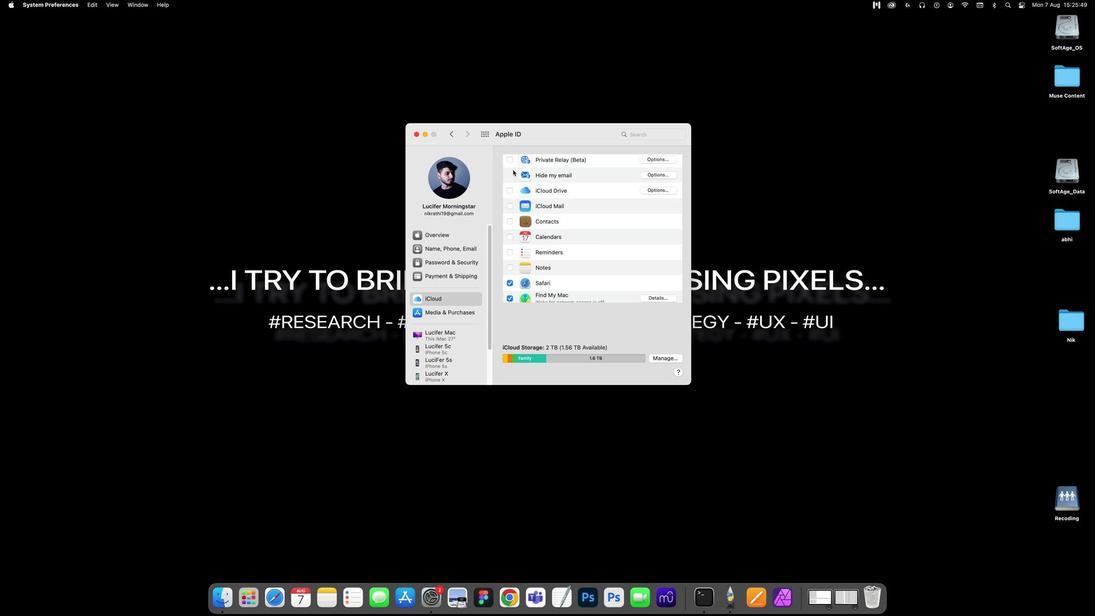 
Action: Mouse scrolled (493, 170) with delta (3, 81)
Screenshot: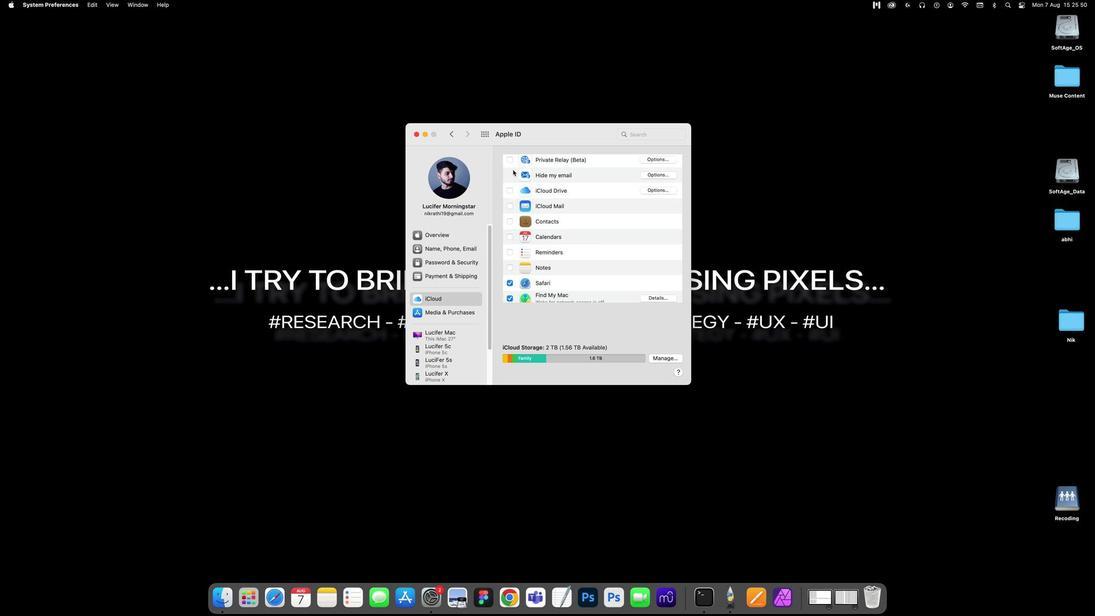 
Action: Mouse scrolled (493, 170) with delta (3, 81)
Screenshot: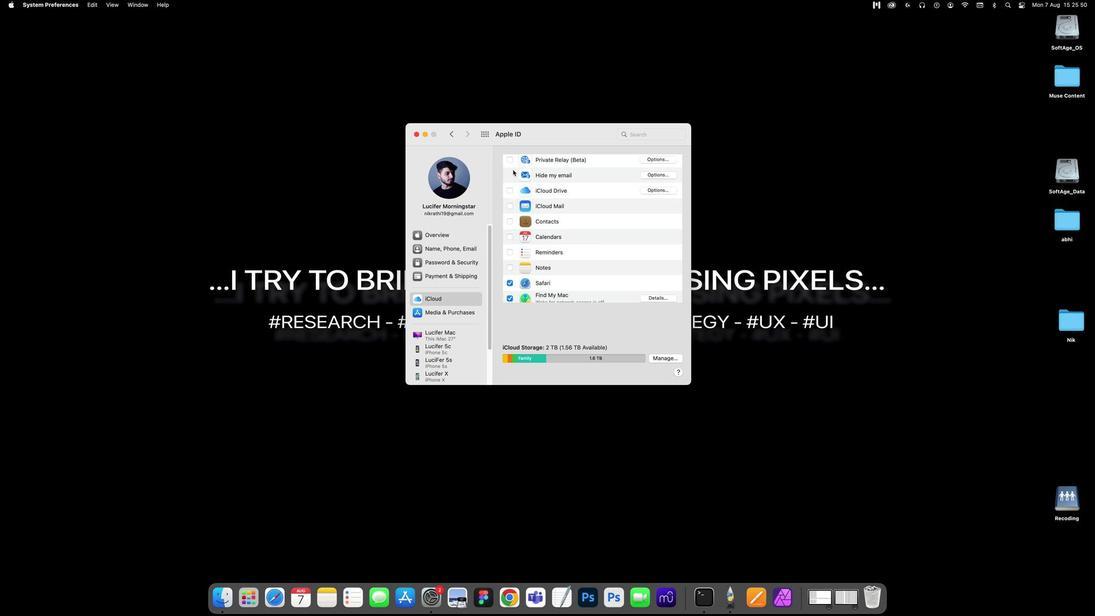 
Action: Mouse scrolled (493, 170) with delta (3, 82)
Screenshot: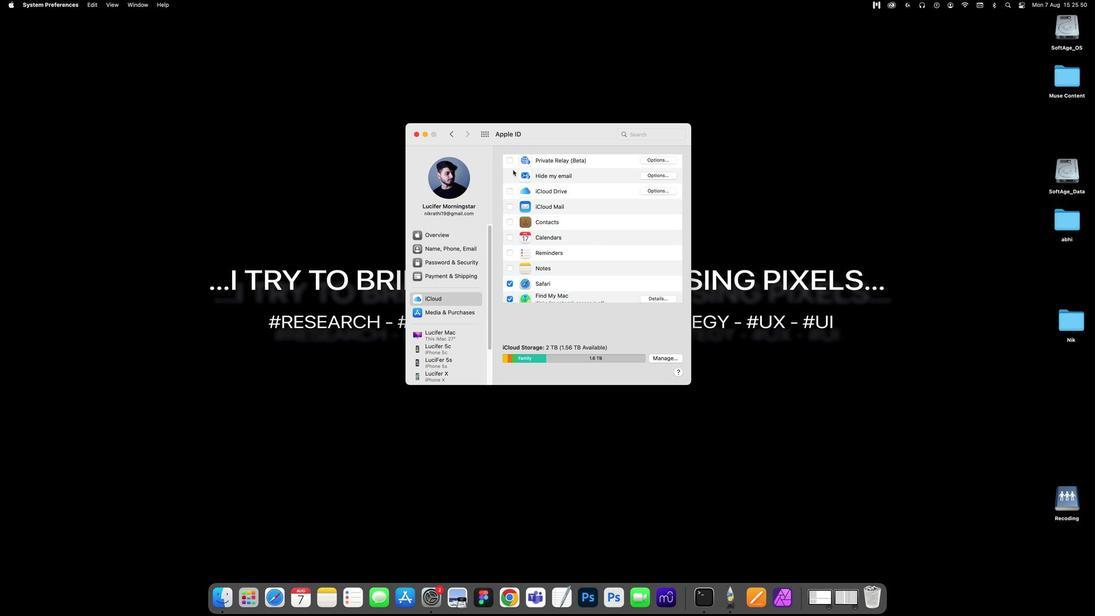 
Action: Mouse scrolled (493, 170) with delta (3, 81)
Screenshot: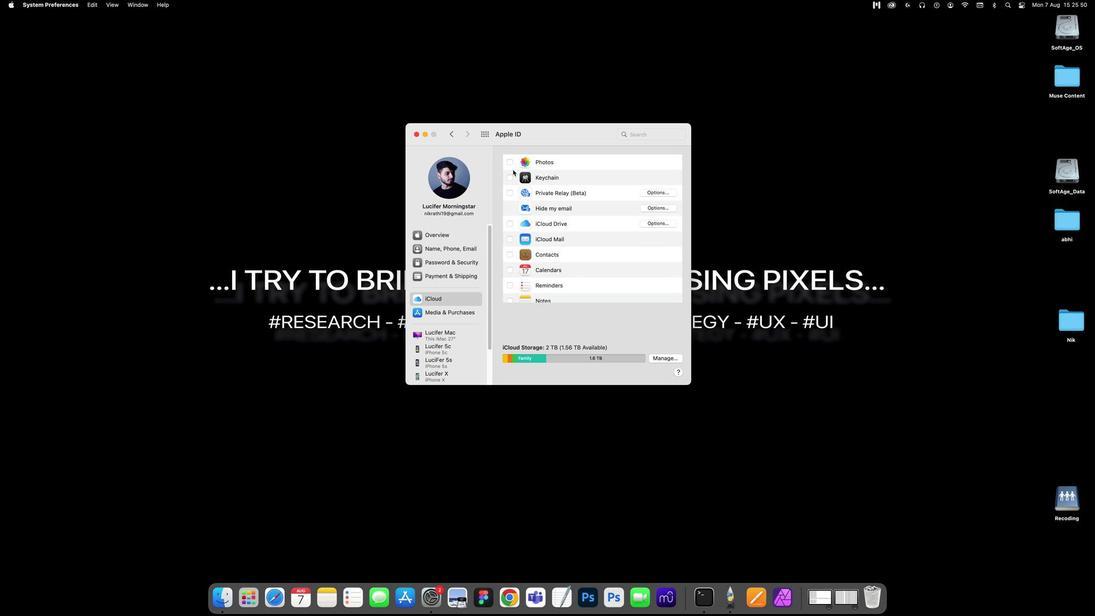 
Action: Mouse scrolled (493, 170) with delta (3, 81)
Screenshot: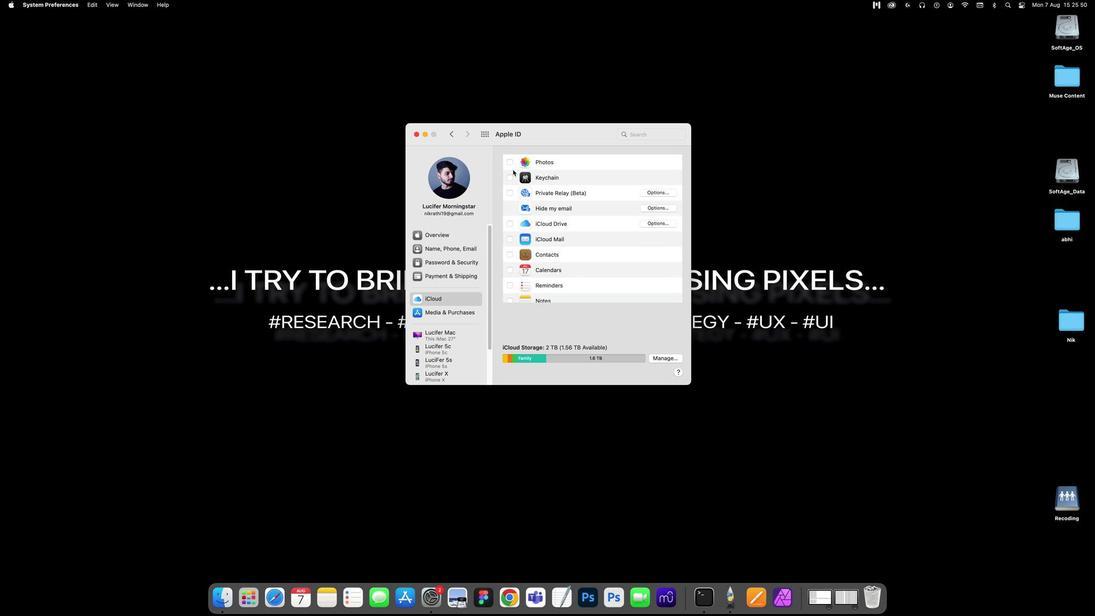 
Action: Mouse scrolled (493, 170) with delta (3, 82)
Screenshot: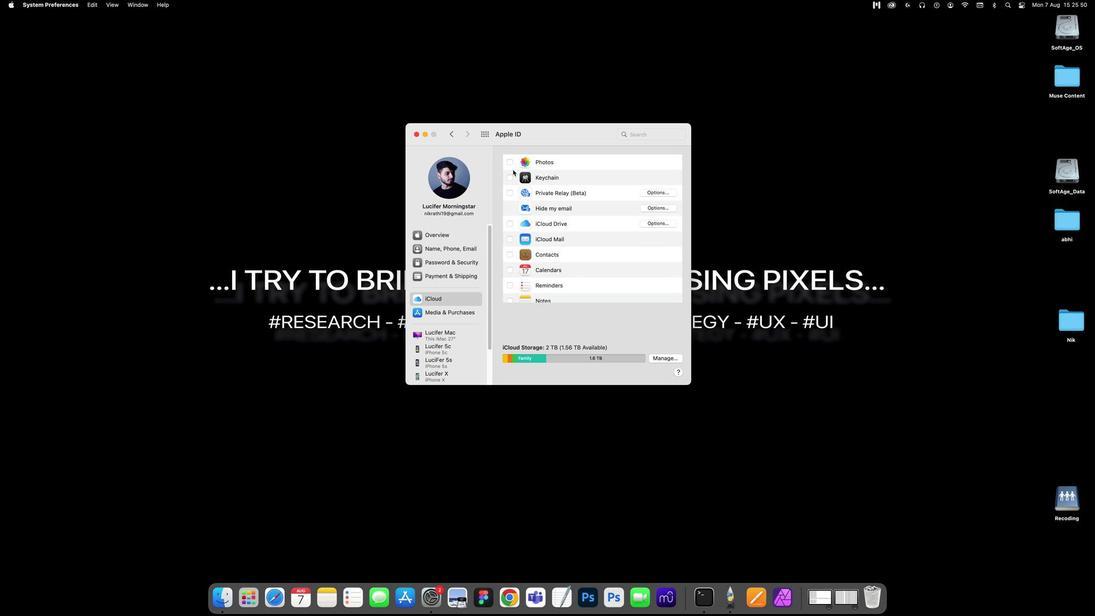 
Action: Mouse scrolled (493, 170) with delta (3, 83)
Screenshot: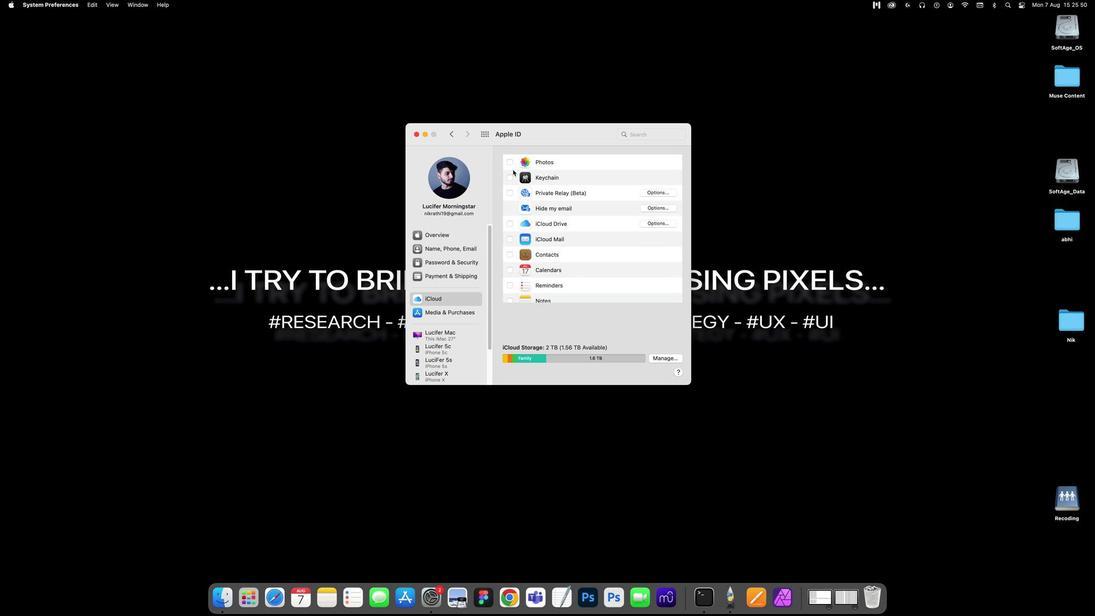 
Action: Mouse scrolled (493, 170) with delta (3, 81)
Screenshot: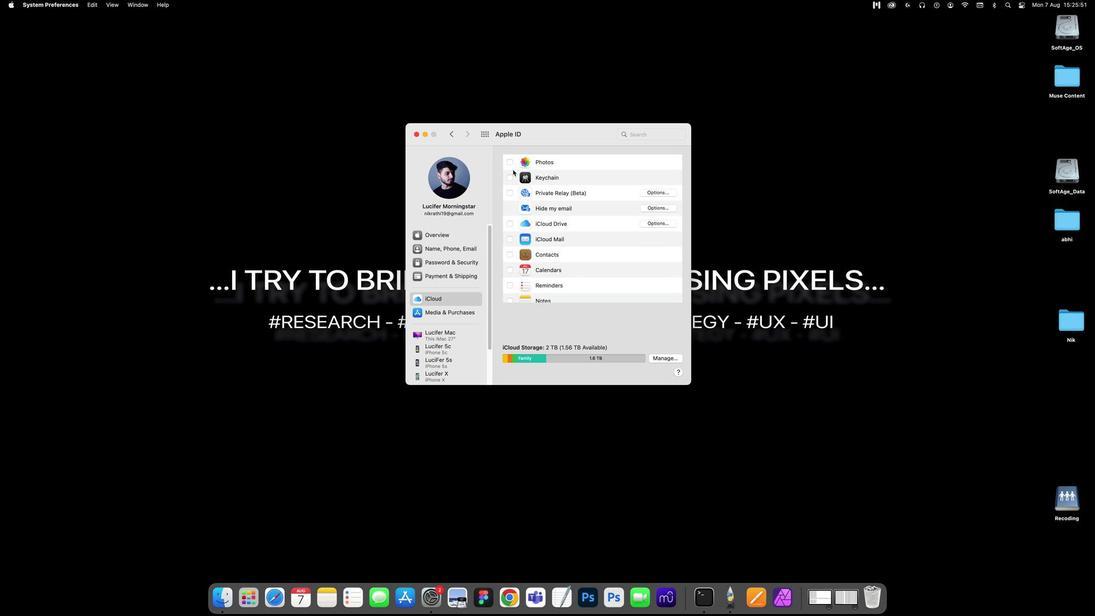 
Action: Mouse scrolled (493, 170) with delta (3, 81)
Screenshot: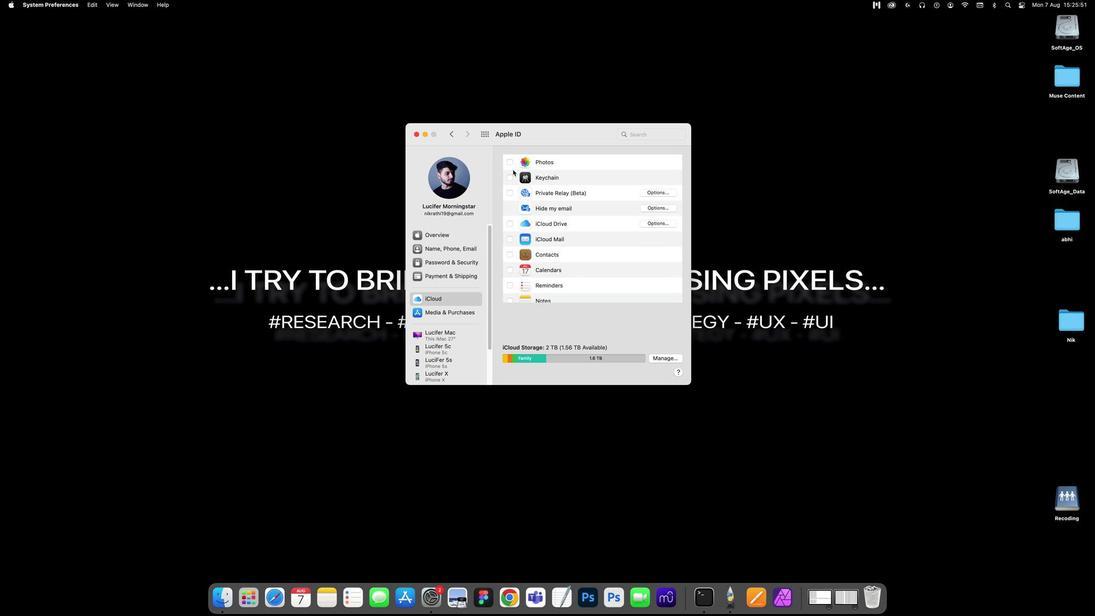 
Action: Mouse scrolled (493, 170) with delta (3, 82)
Screenshot: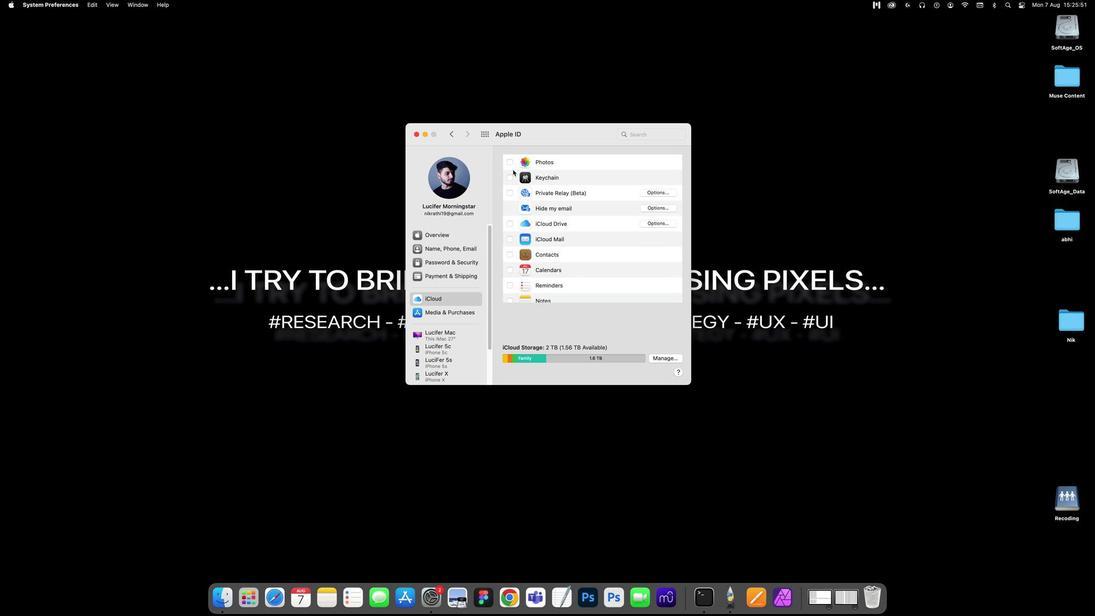 
Action: Mouse moved to (433, 149)
Screenshot: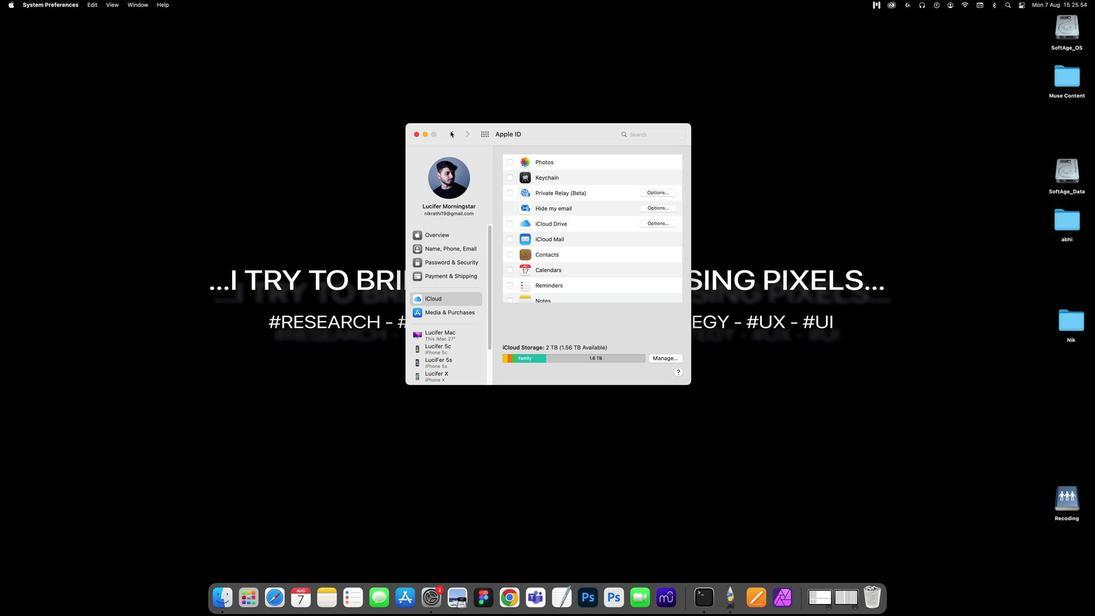 
Action: Mouse pressed left at (433, 149)
Screenshot: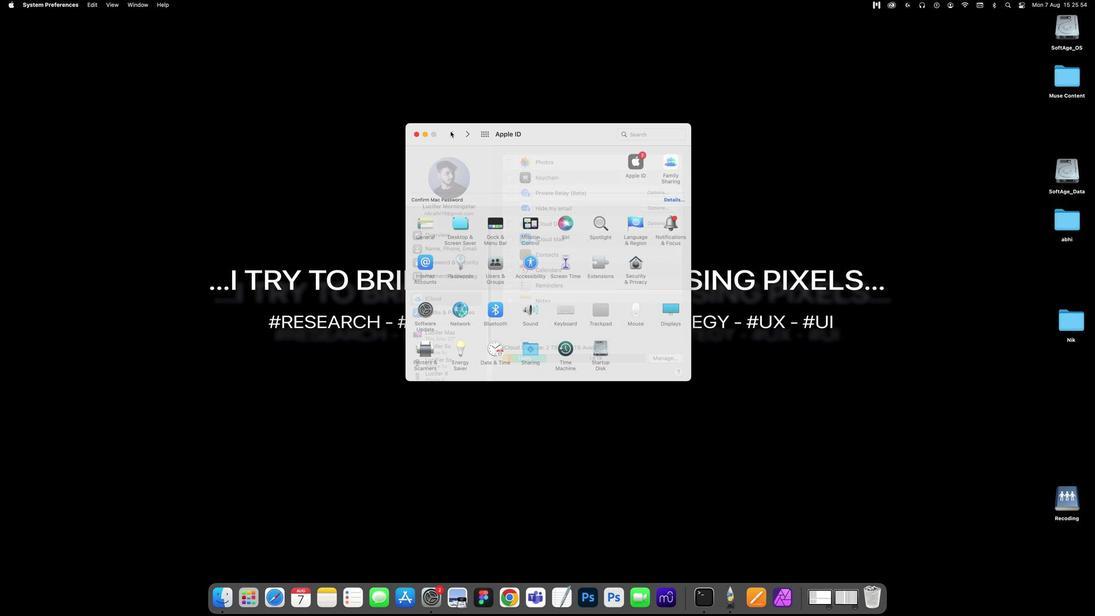 
